 Task: Explore satellite view of the Niagara Falls in Canada.
Action: Mouse moved to (131, 36)
Screenshot: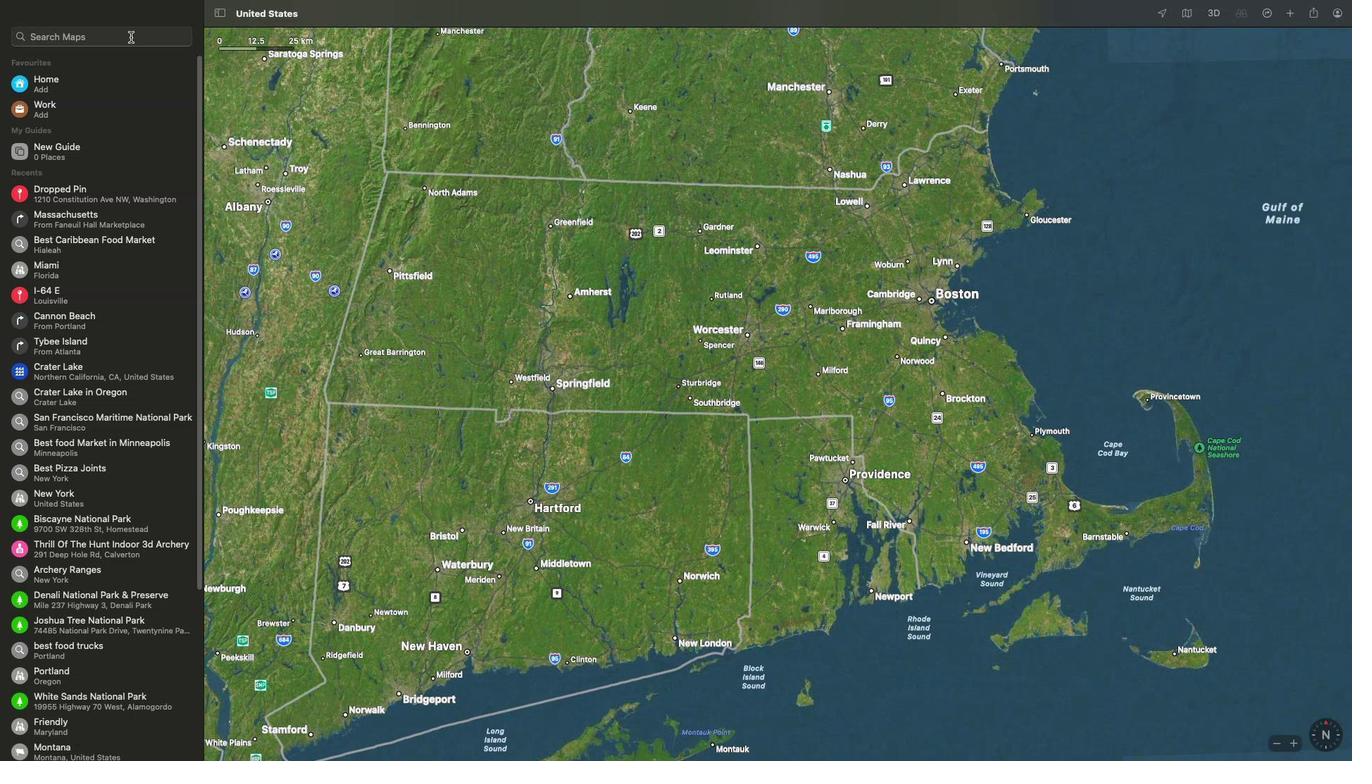 
Action: Mouse pressed left at (131, 36)
Screenshot: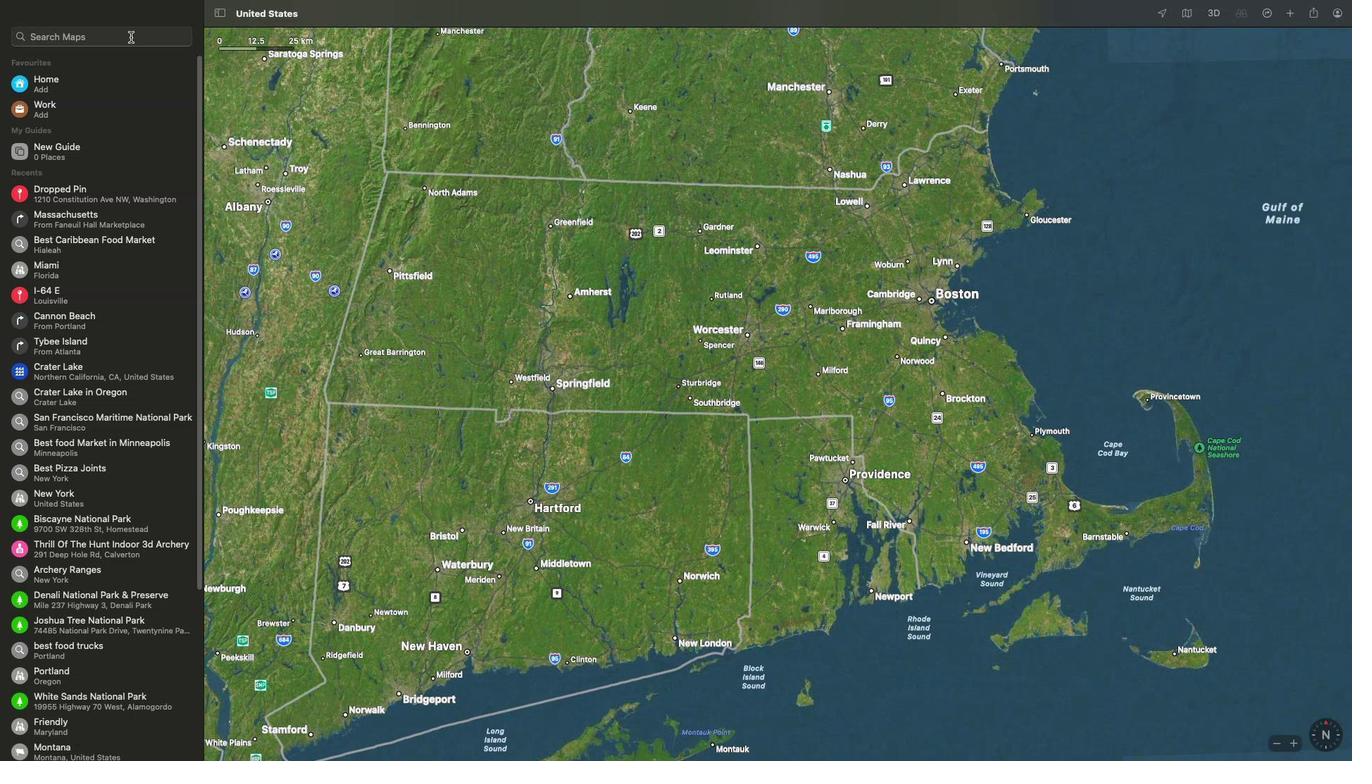 
Action: Key pressed Key.shift'N''i''a''g''a''r''a'Key.spaceKey.shift'F''a''l''l''s'Key.space'i''n'Key.spaceKey.shift'C''a''n''a''d''a'Key.space'\x03'
Screenshot: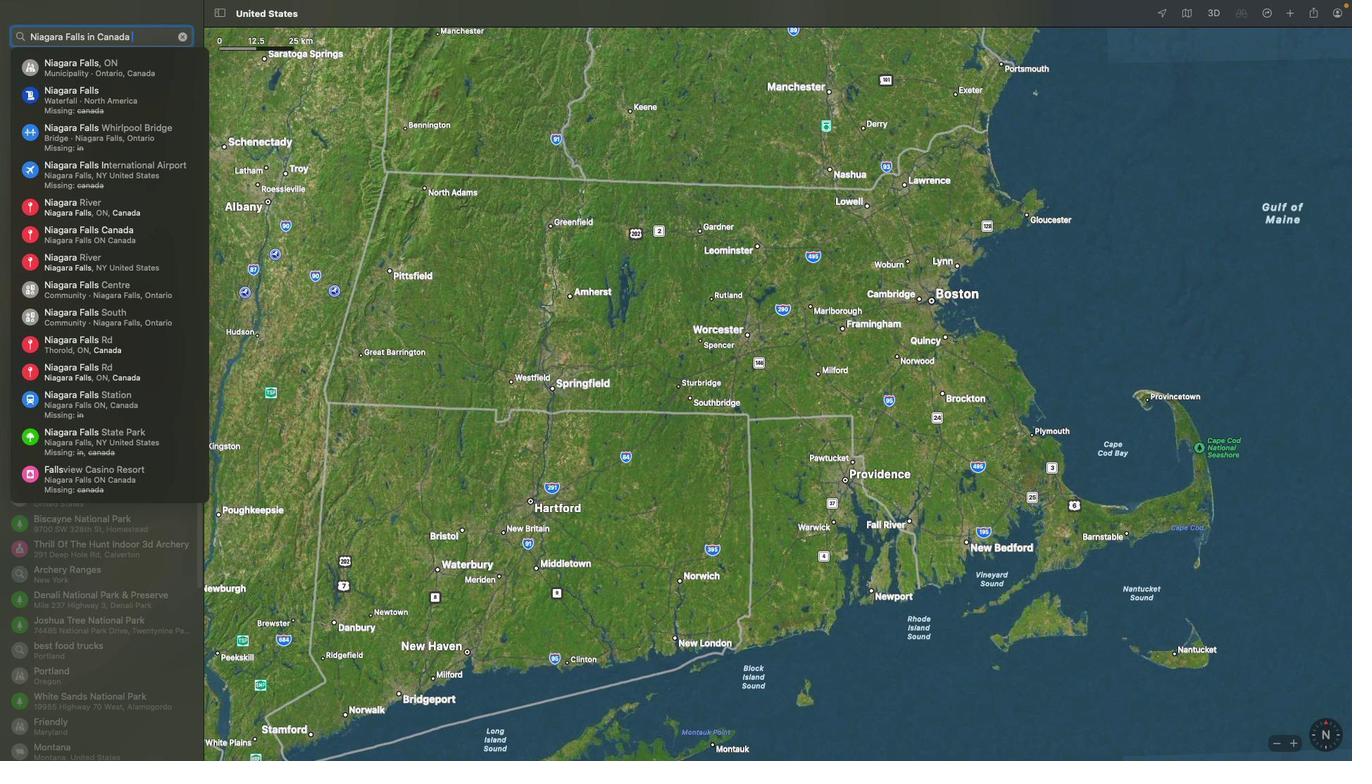 
Action: Mouse moved to (1197, 13)
Screenshot: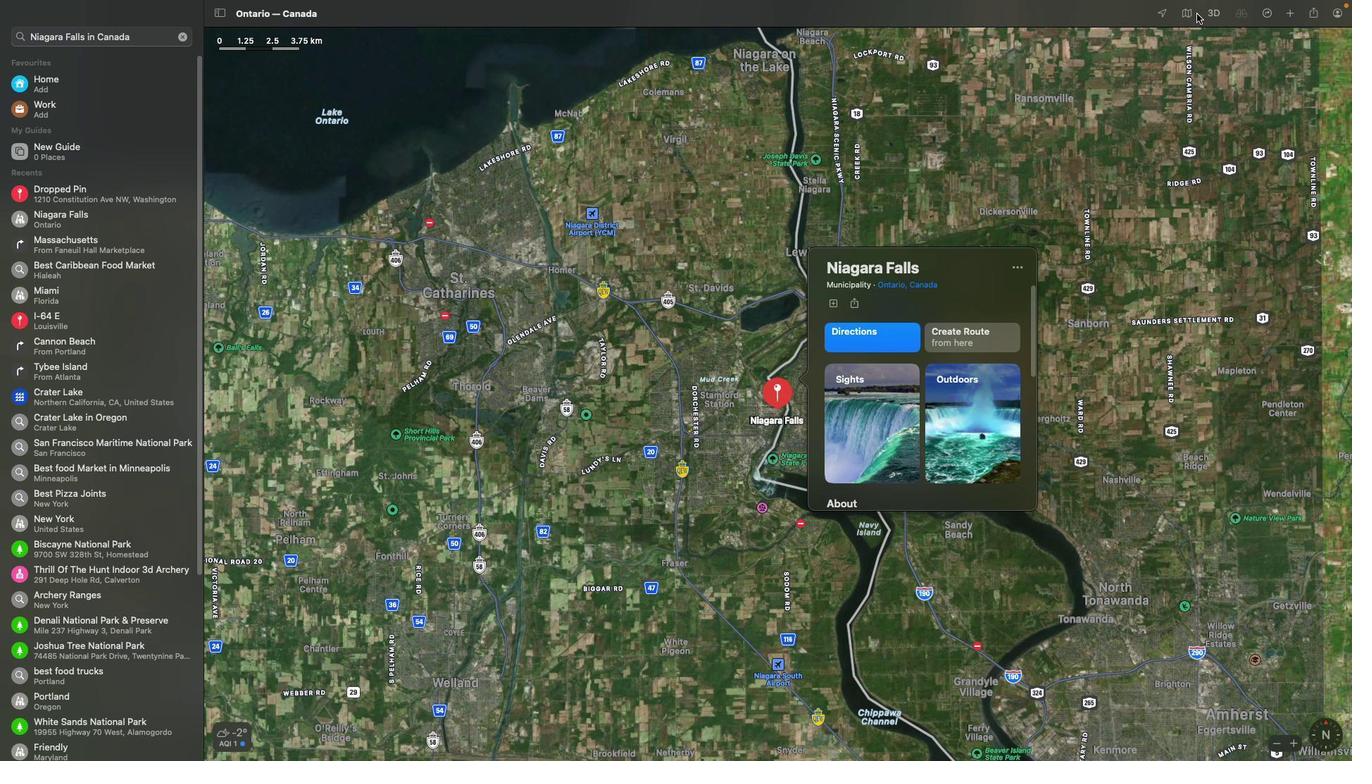 
Action: Mouse pressed left at (1197, 13)
Screenshot: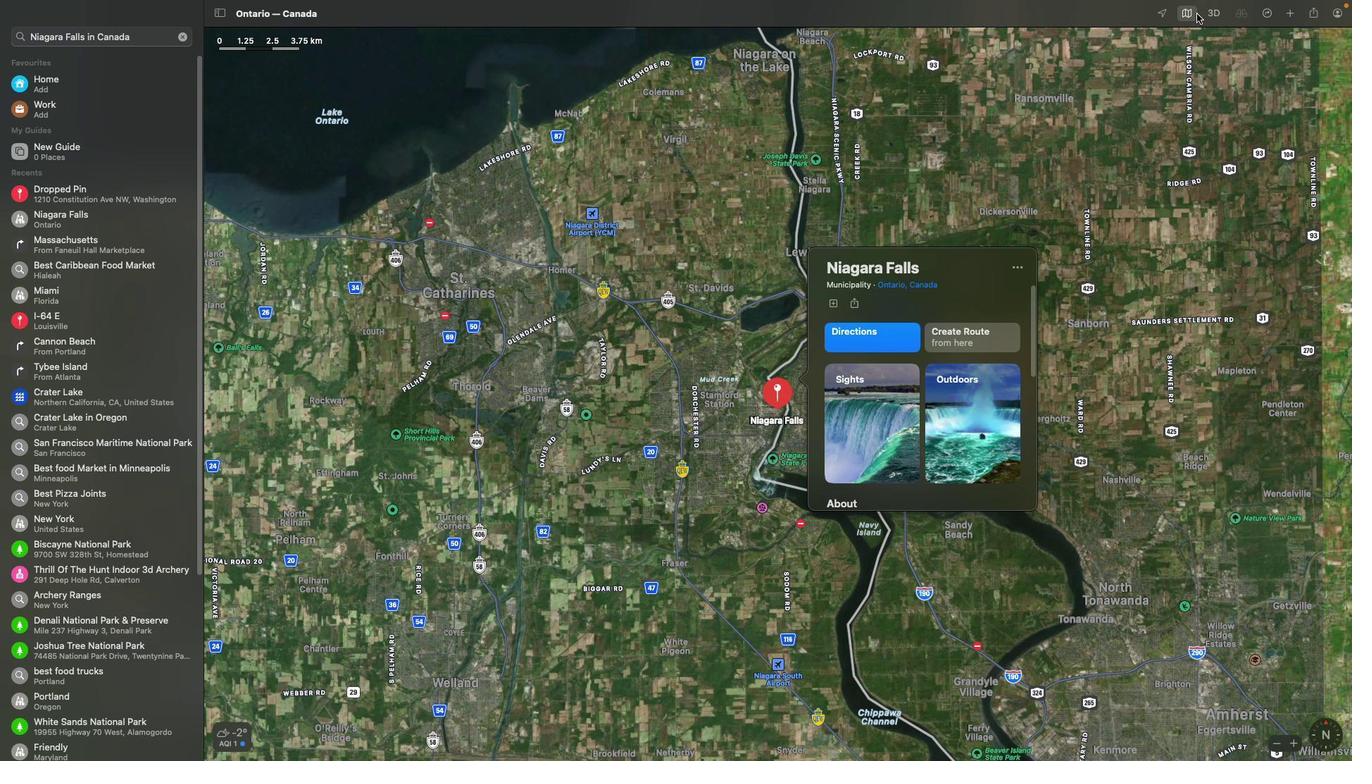 
Action: Mouse moved to (1264, 162)
Screenshot: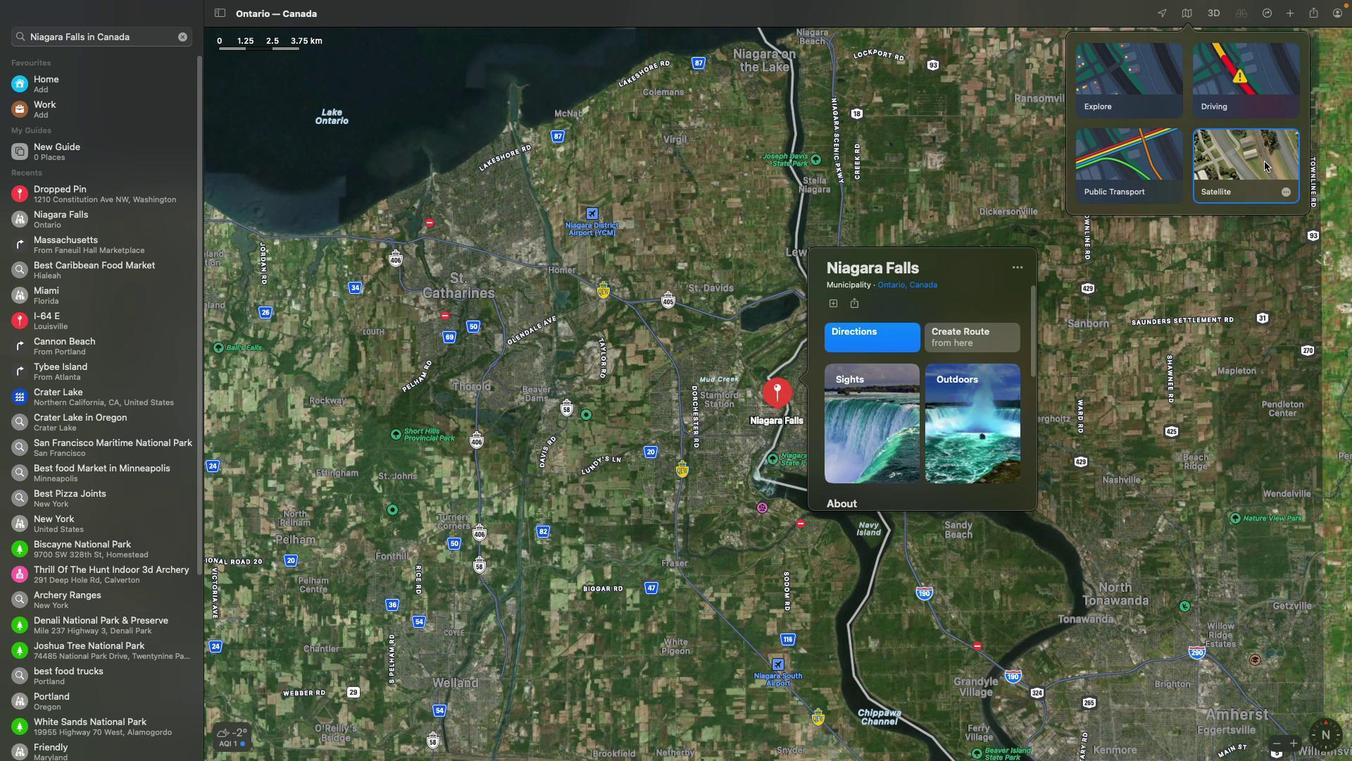 
Action: Mouse pressed left at (1264, 162)
Screenshot: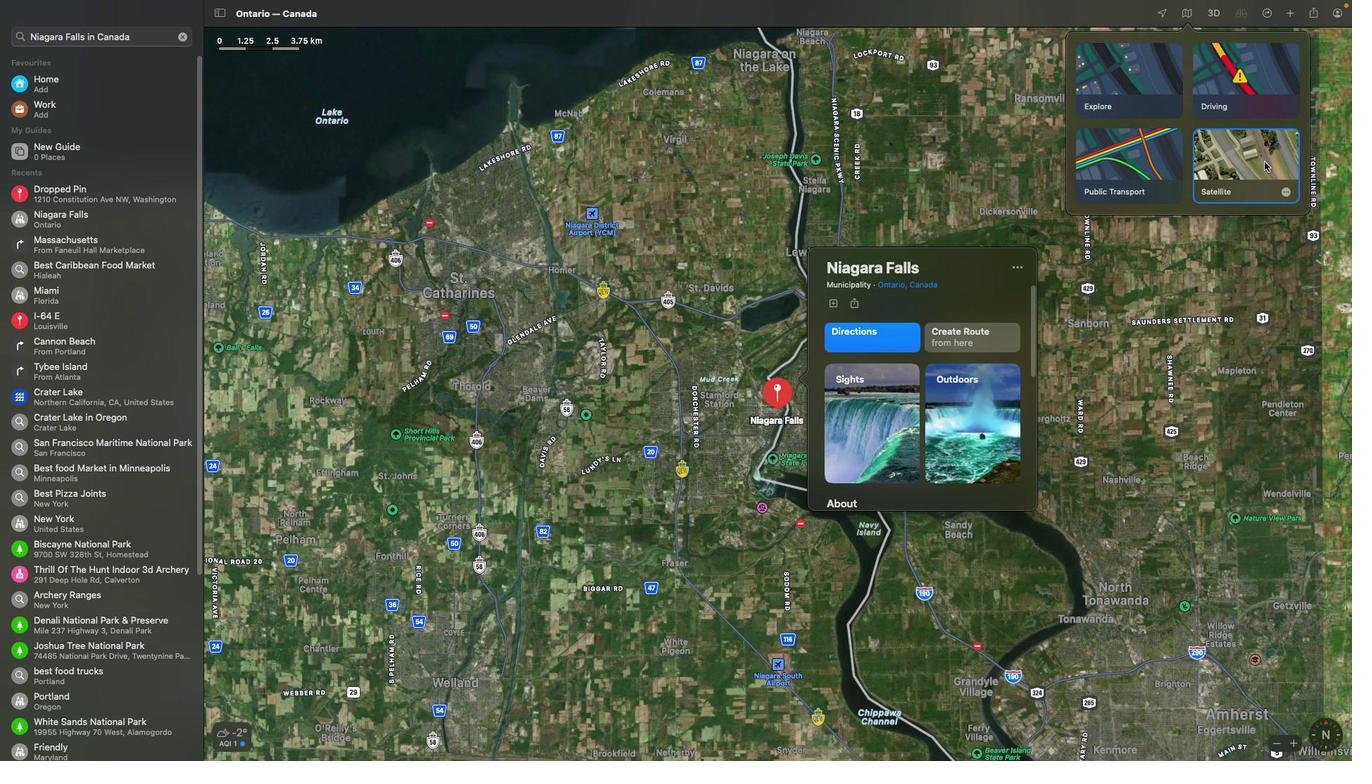 
Action: Mouse moved to (720, 385)
Screenshot: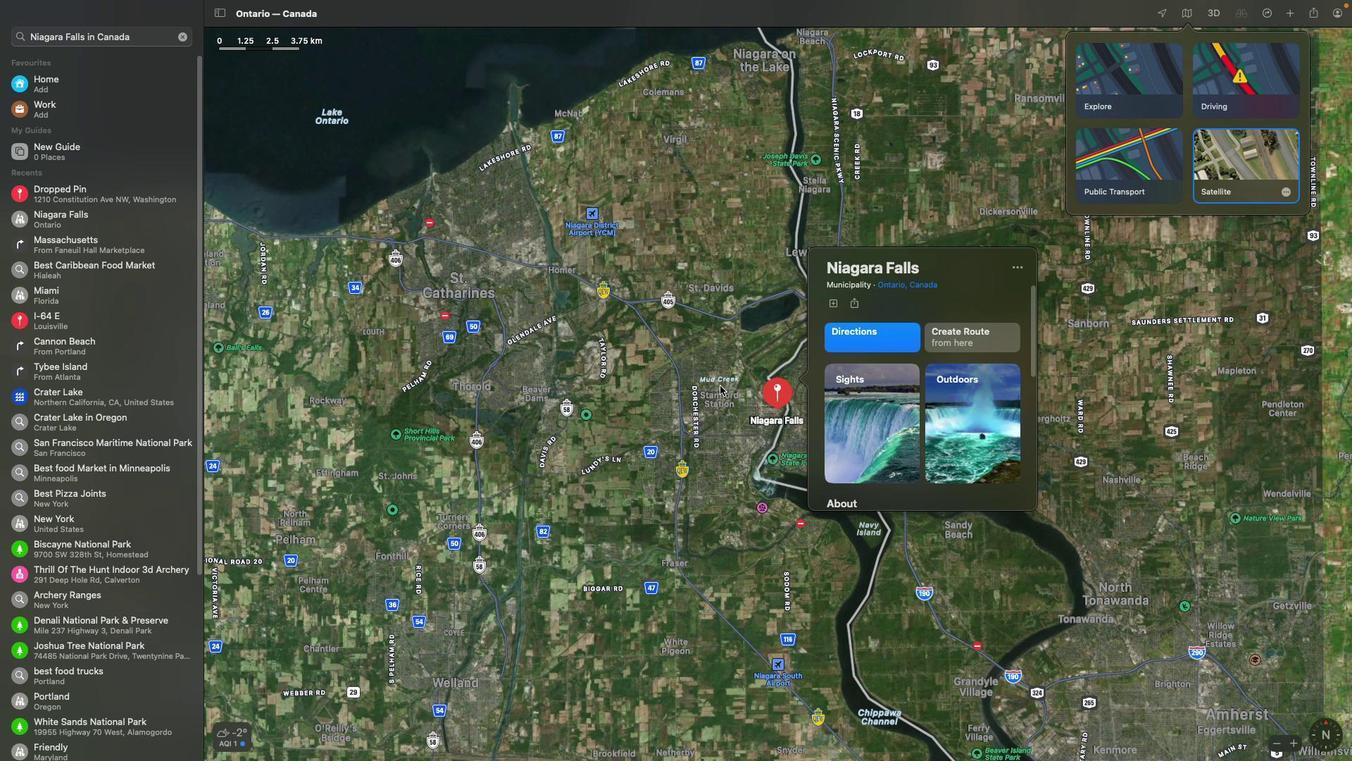 
Action: Mouse pressed left at (720, 385)
Screenshot: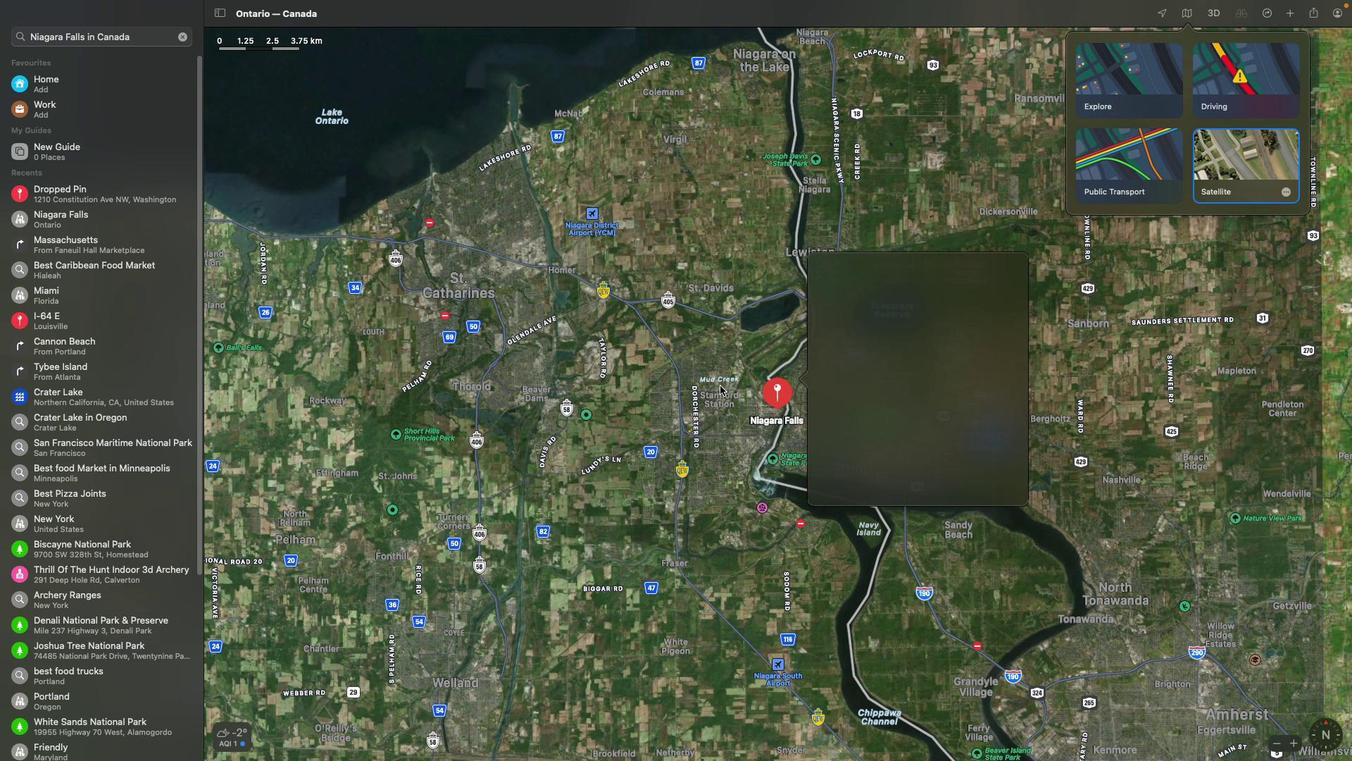 
Action: Mouse moved to (782, 433)
Screenshot: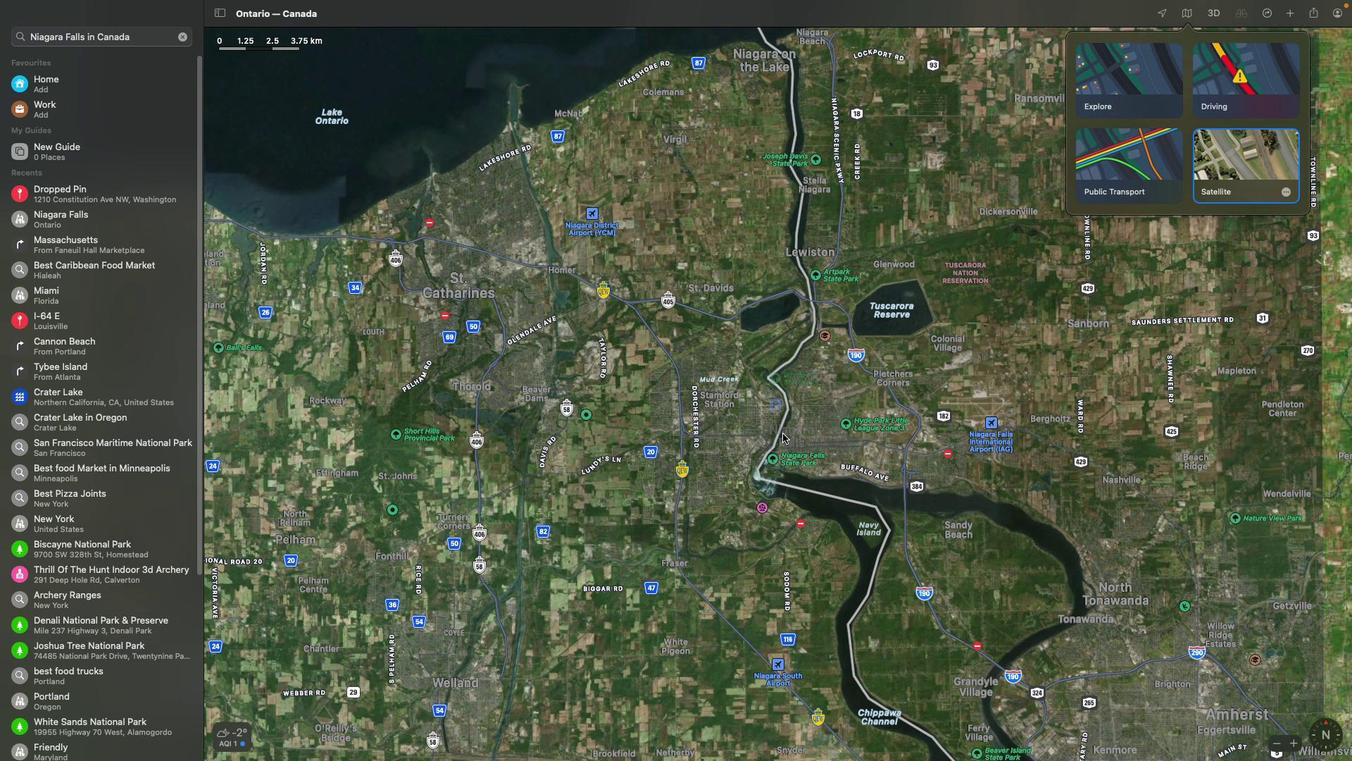 
Action: Mouse scrolled (782, 433) with delta (0, 0)
Screenshot: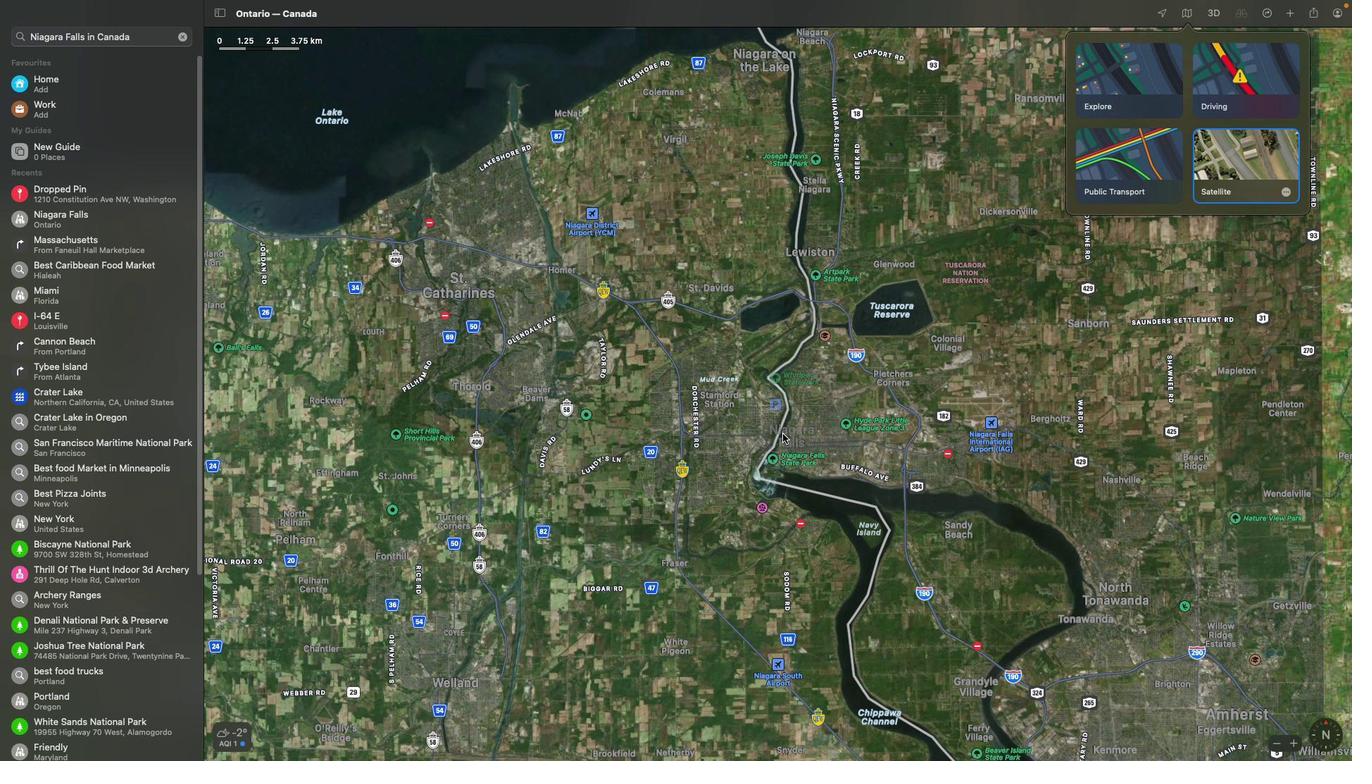 
Action: Mouse scrolled (782, 433) with delta (0, 0)
Screenshot: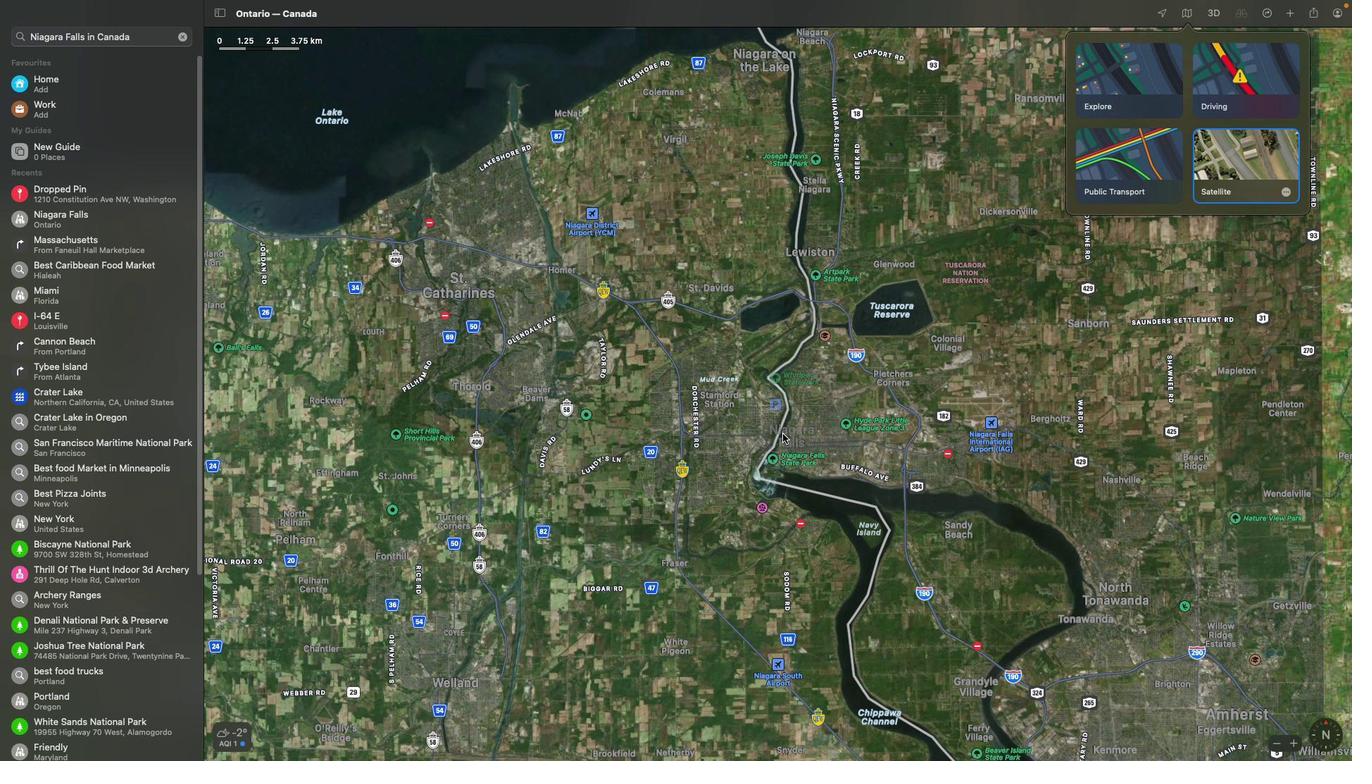 
Action: Mouse scrolled (782, 433) with delta (0, 2)
Screenshot: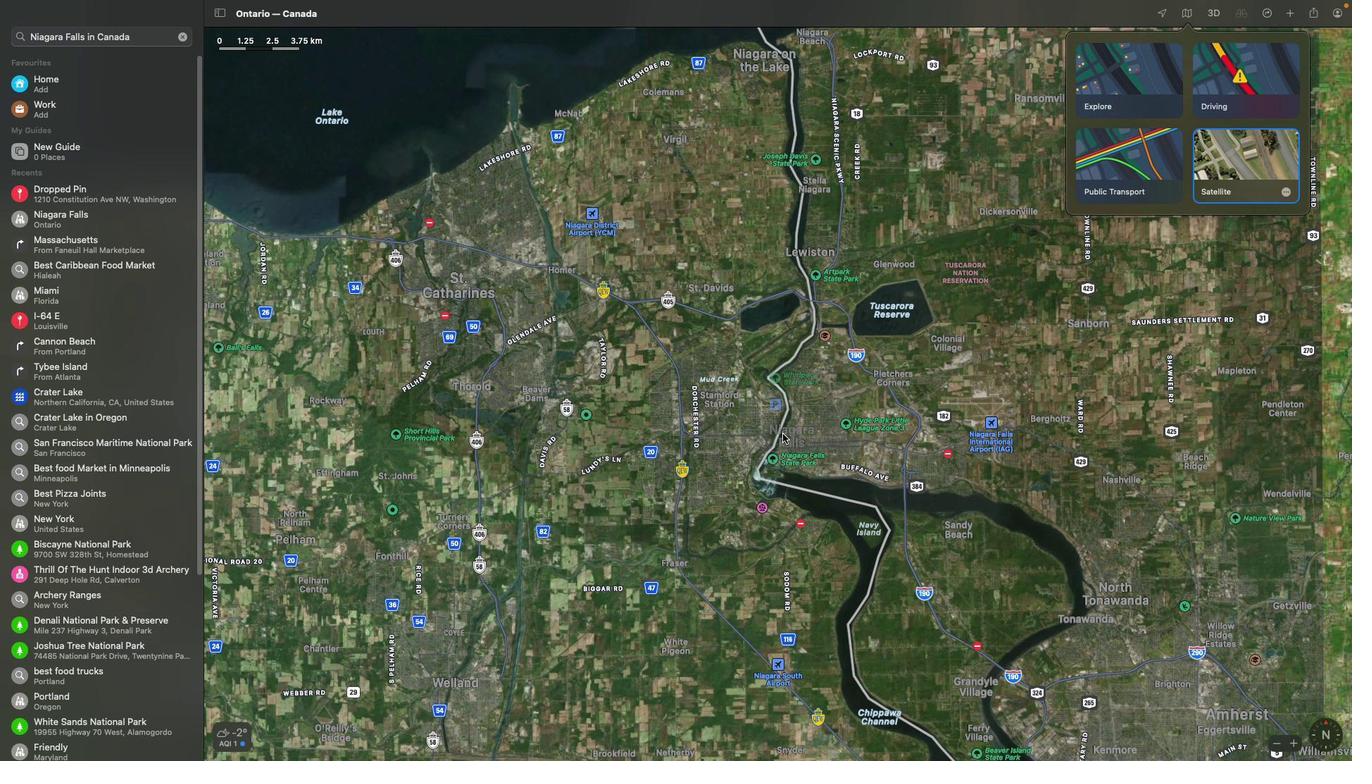 
Action: Mouse scrolled (782, 433) with delta (0, 3)
Screenshot: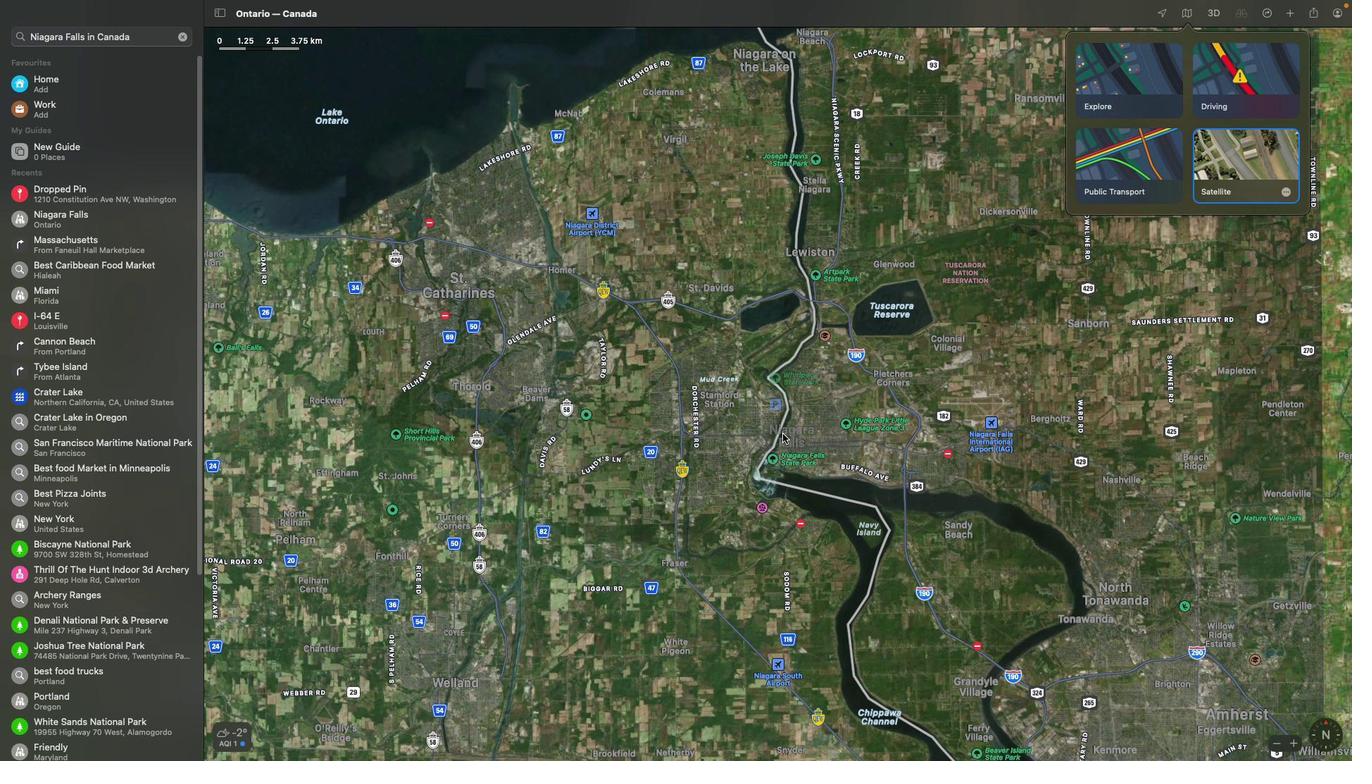 
Action: Mouse scrolled (782, 433) with delta (0, 4)
Screenshot: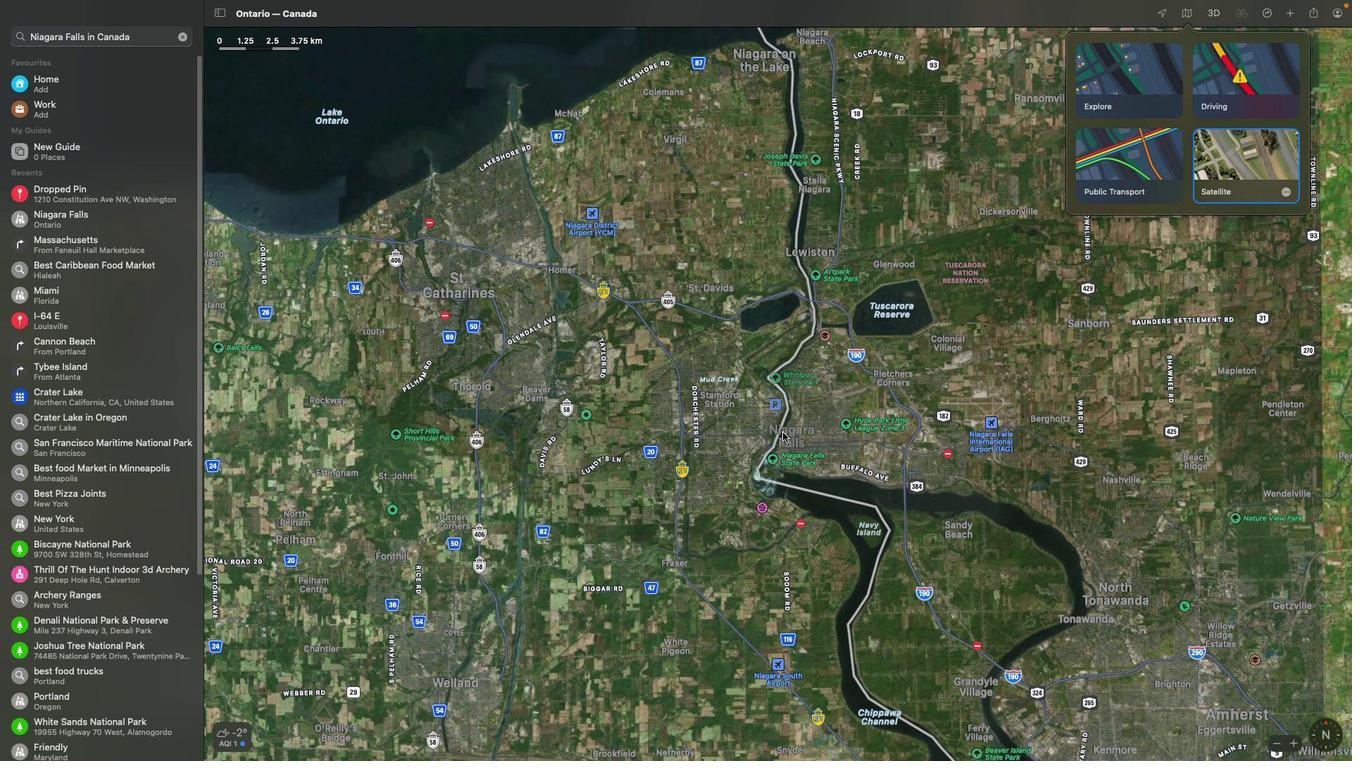 
Action: Mouse scrolled (782, 433) with delta (0, 4)
Screenshot: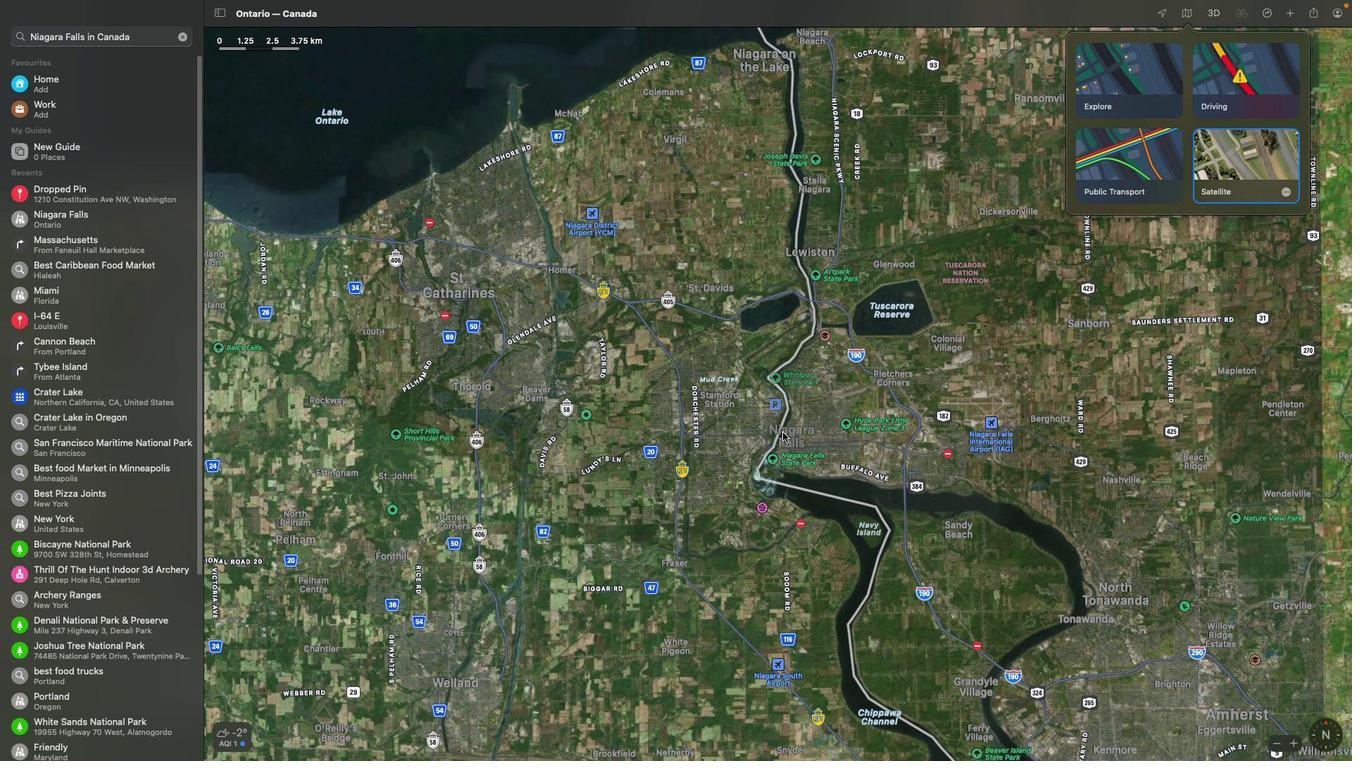
Action: Mouse moved to (766, 423)
Screenshot: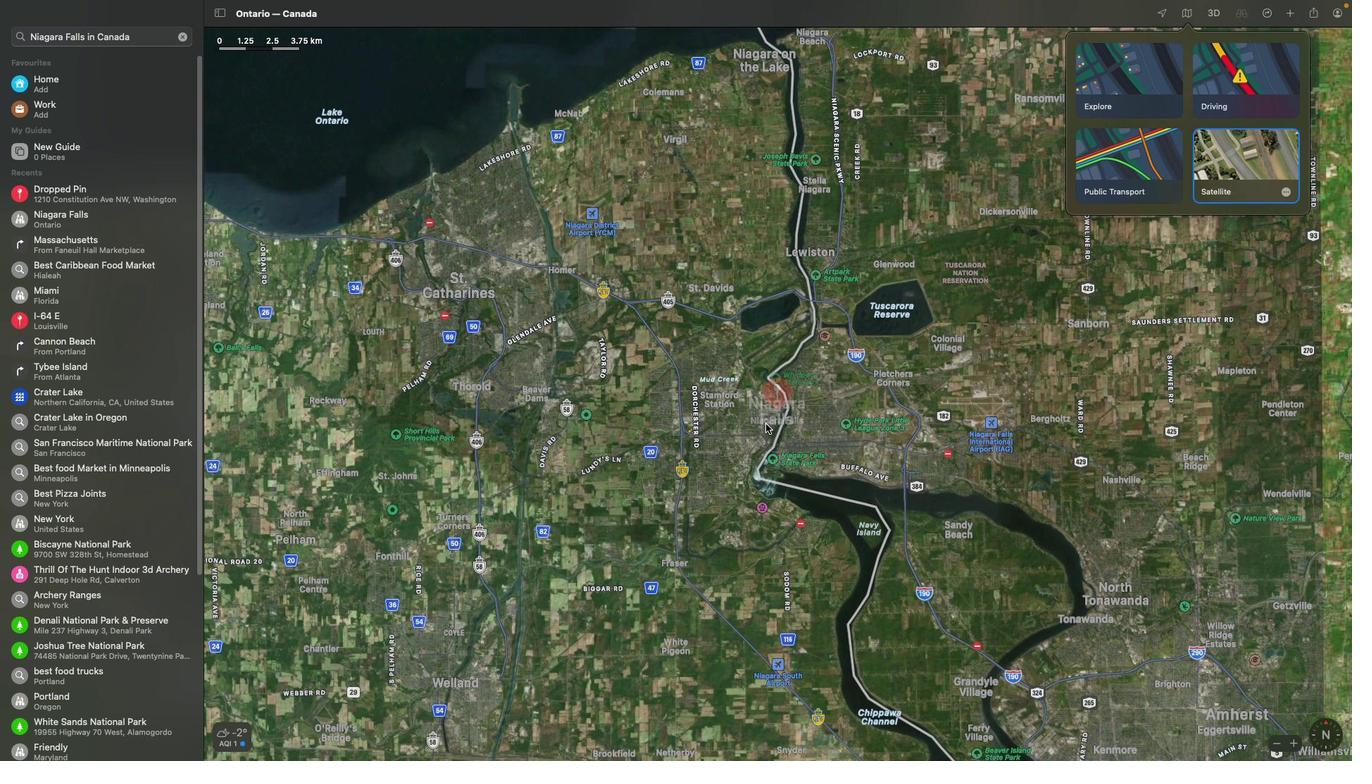 
Action: Mouse scrolled (766, 423) with delta (0, 0)
Screenshot: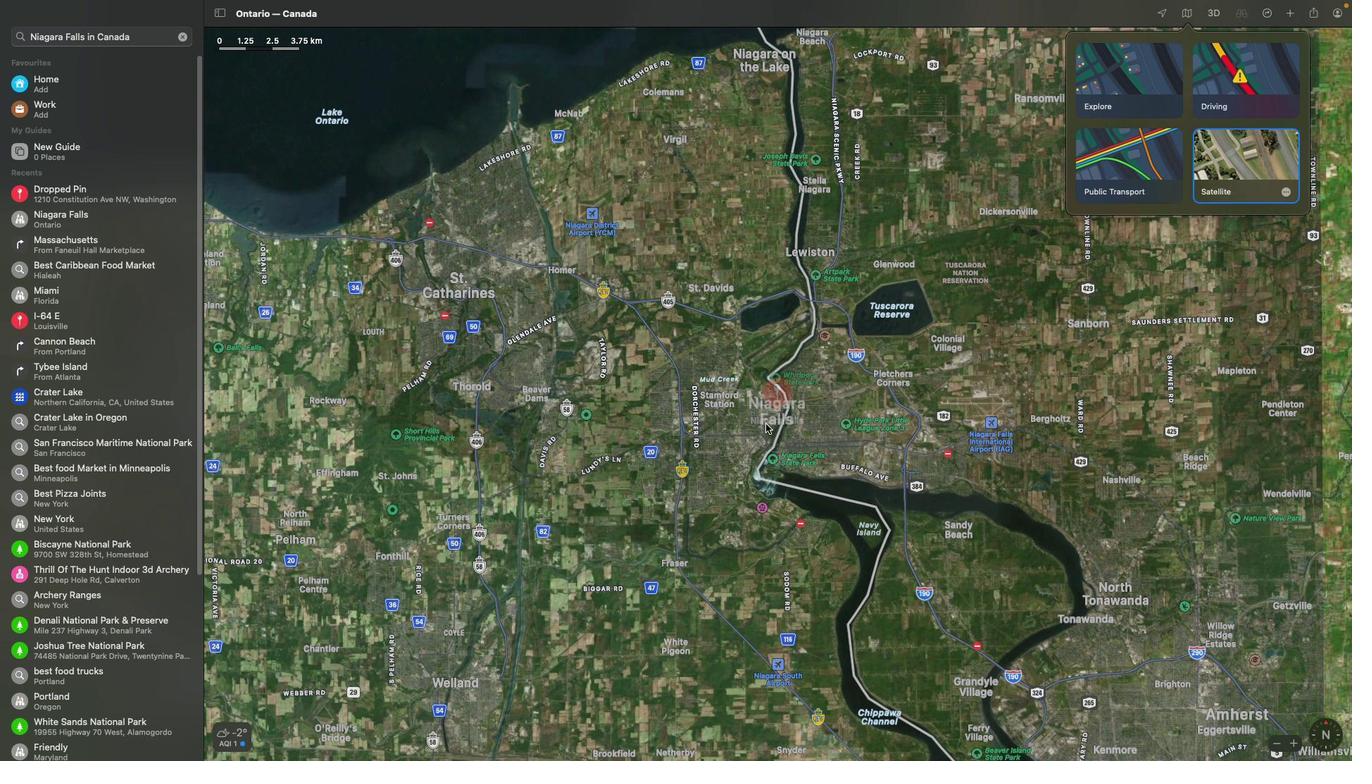 
Action: Mouse scrolled (766, 423) with delta (0, 0)
Screenshot: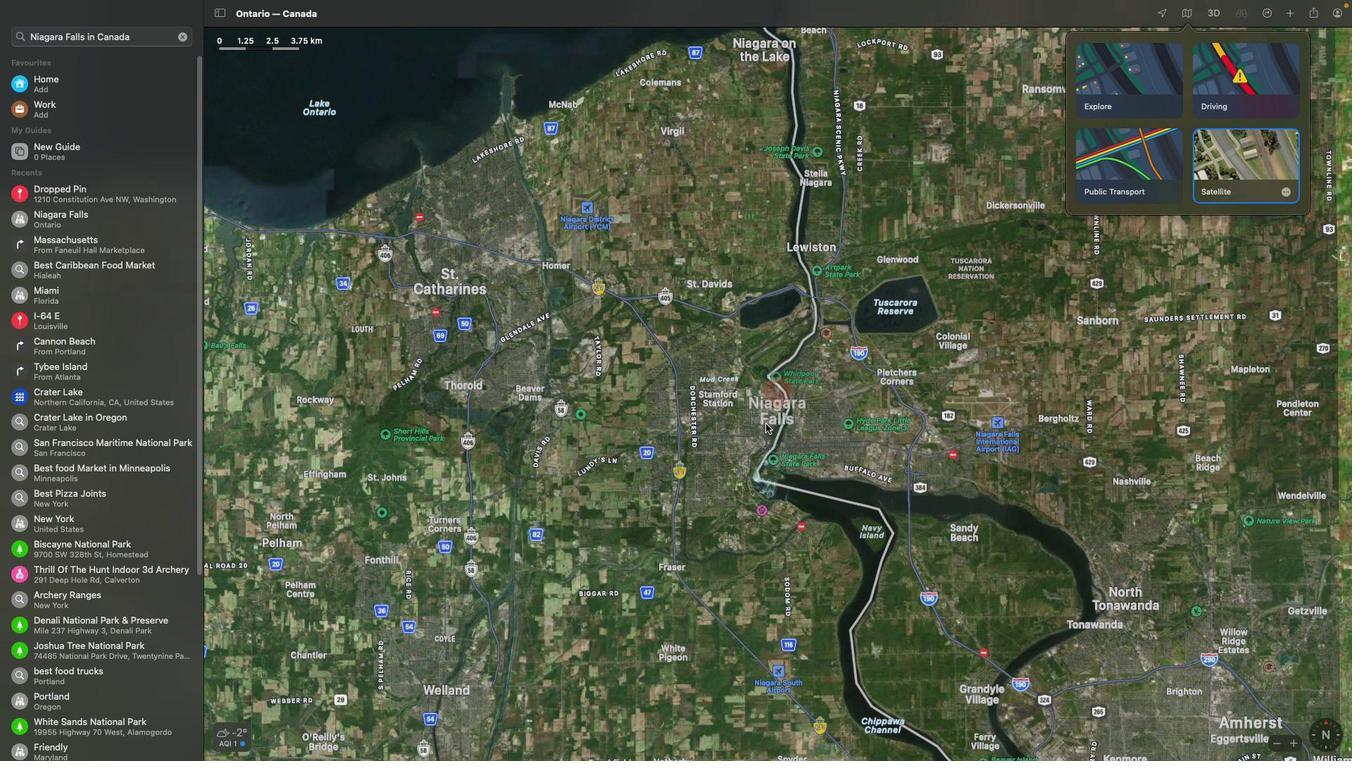 
Action: Mouse scrolled (766, 423) with delta (0, 2)
Screenshot: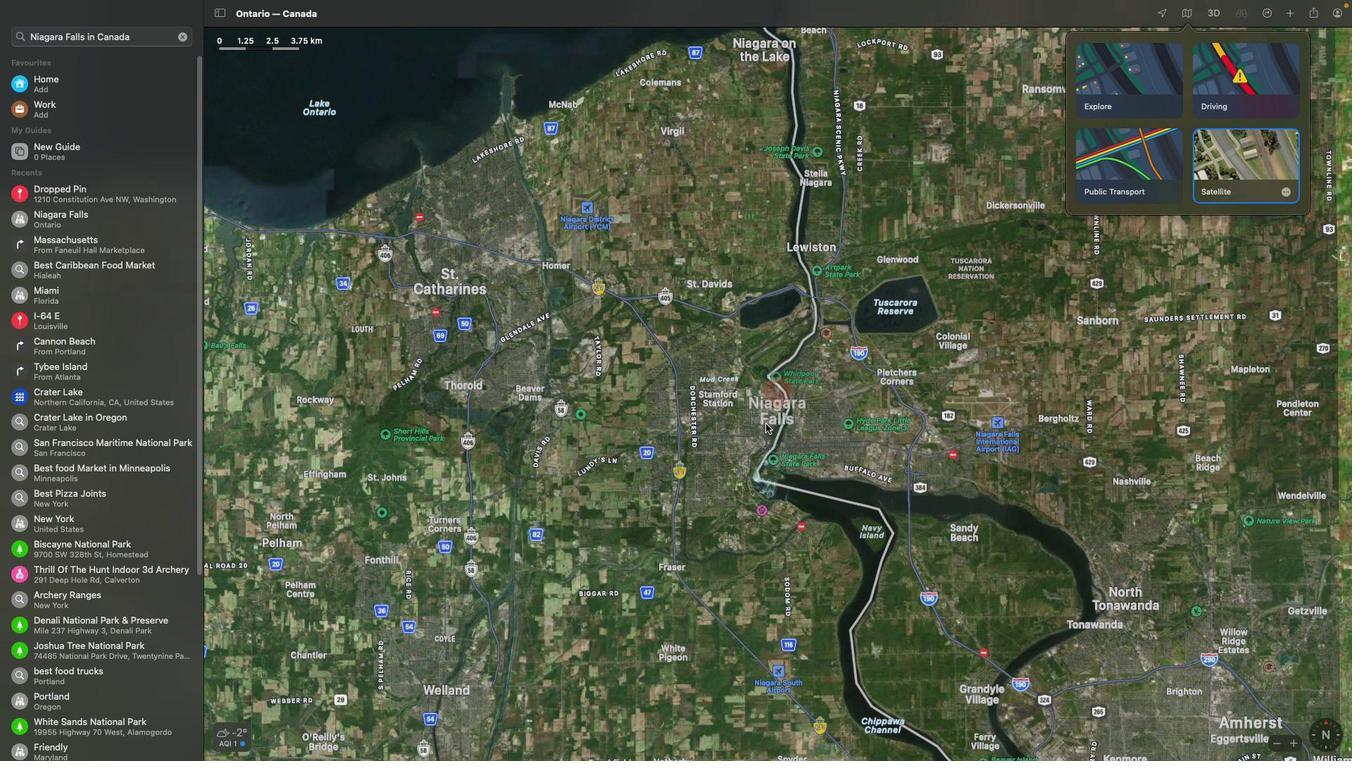 
Action: Mouse scrolled (766, 423) with delta (0, 3)
Screenshot: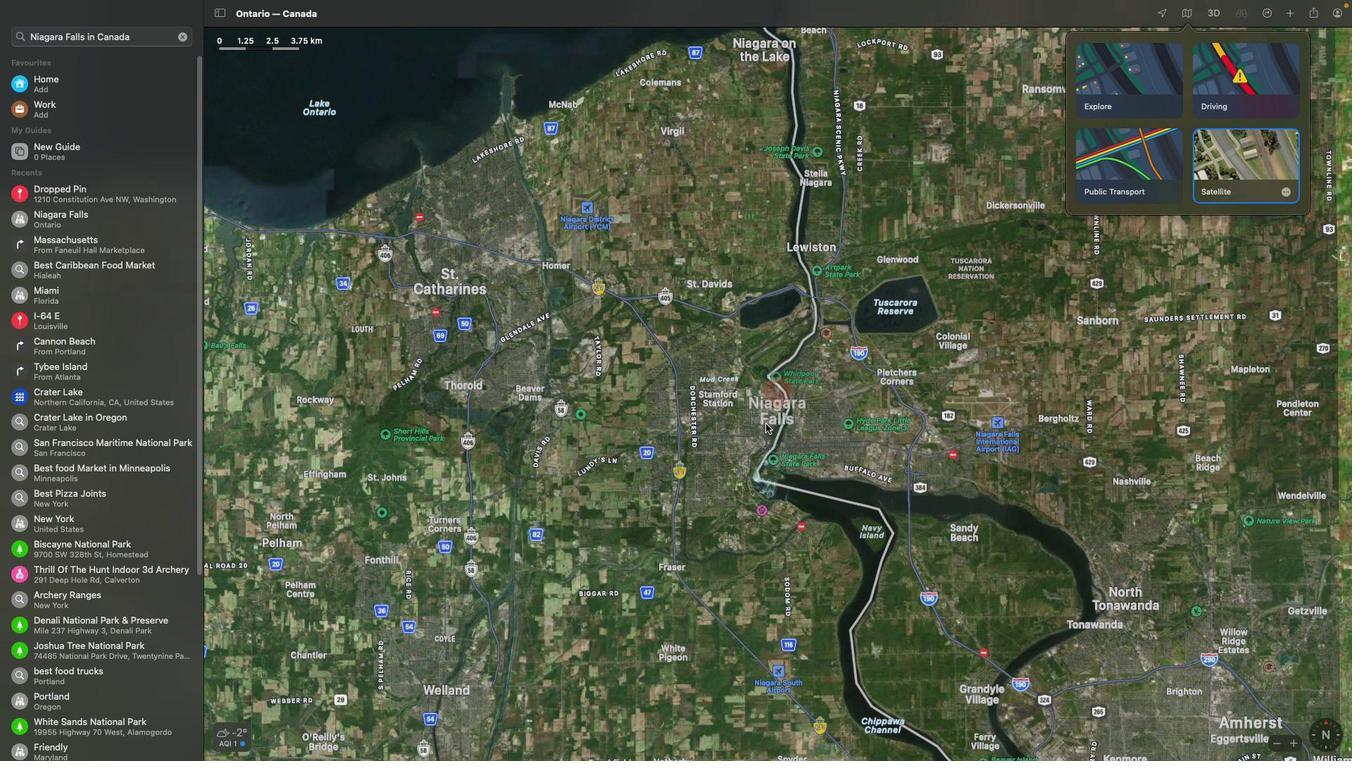 
Action: Mouse scrolled (766, 423) with delta (0, 4)
Screenshot: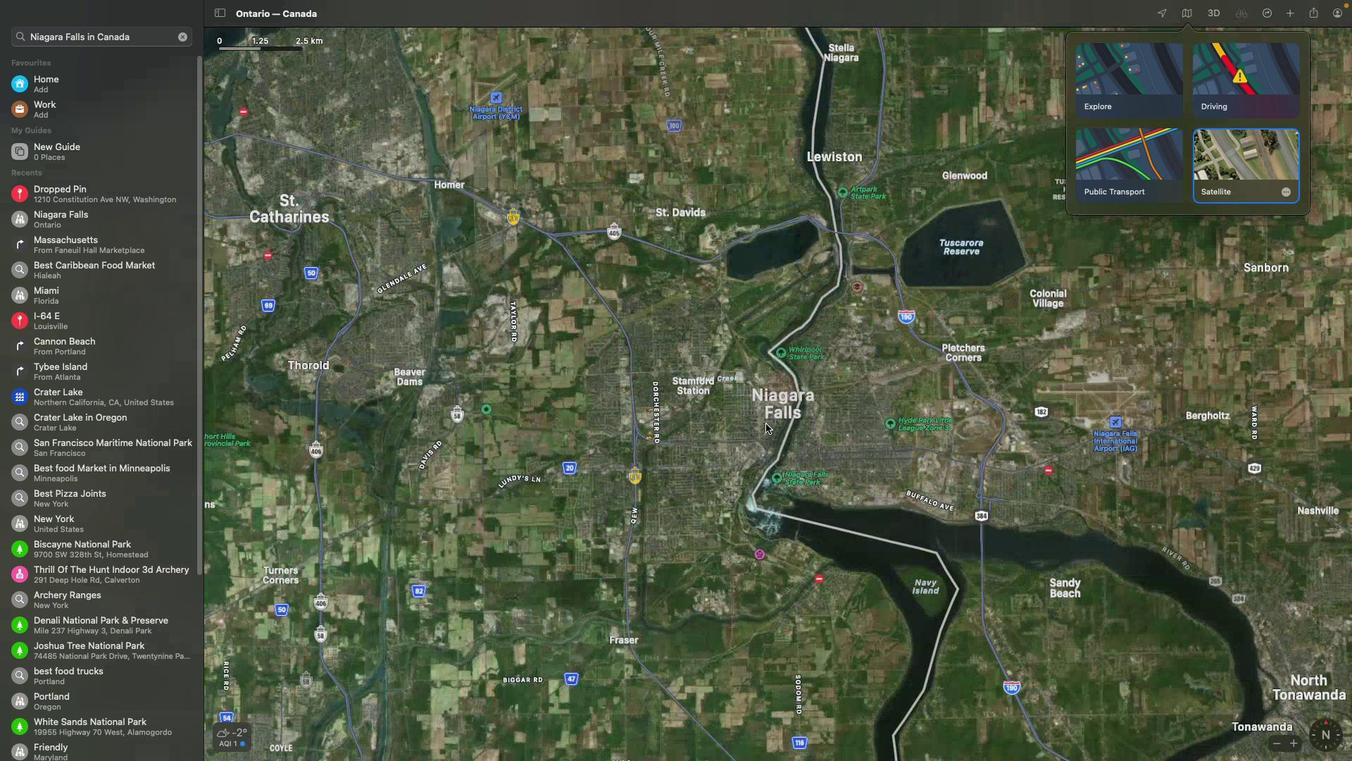 
Action: Mouse scrolled (766, 423) with delta (0, 4)
Screenshot: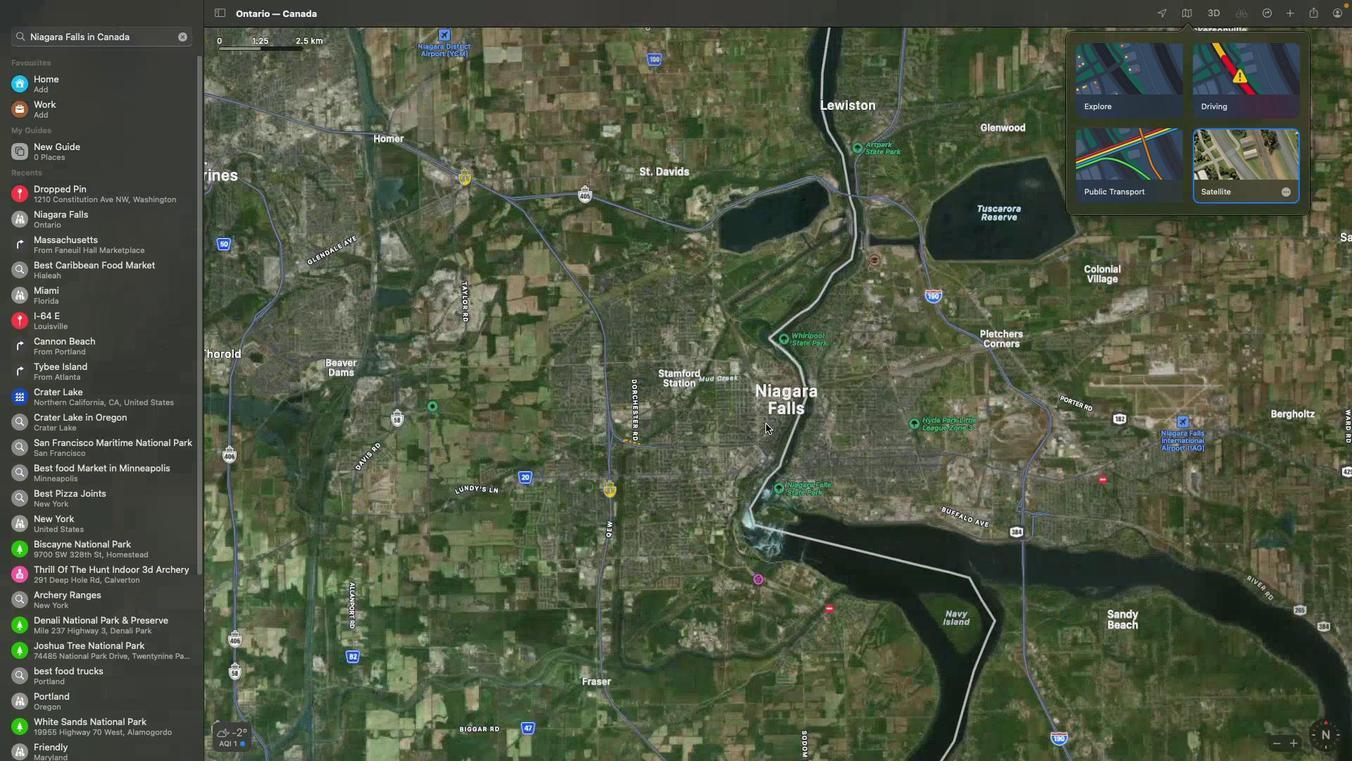 
Action: Mouse moved to (758, 463)
Screenshot: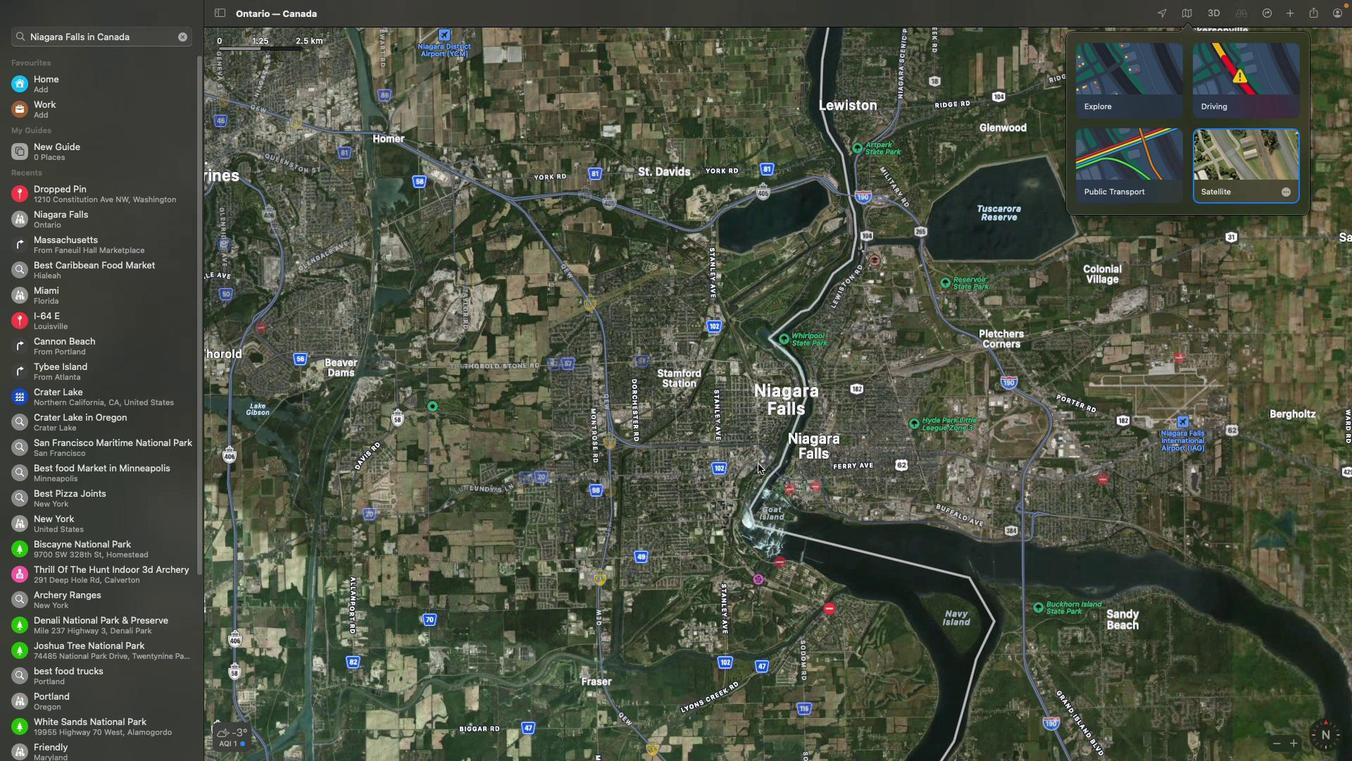 
Action: Mouse scrolled (758, 463) with delta (0, 0)
Screenshot: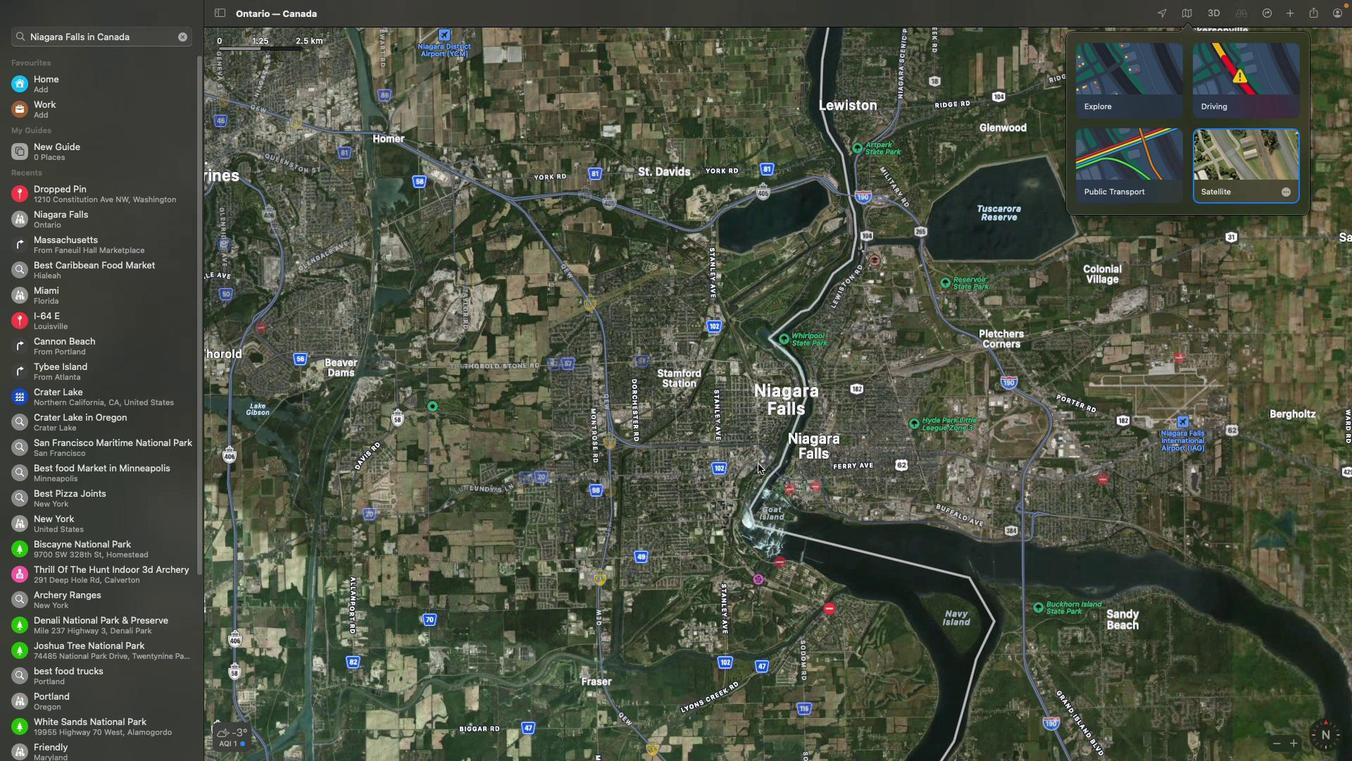 
Action: Mouse moved to (758, 464)
Screenshot: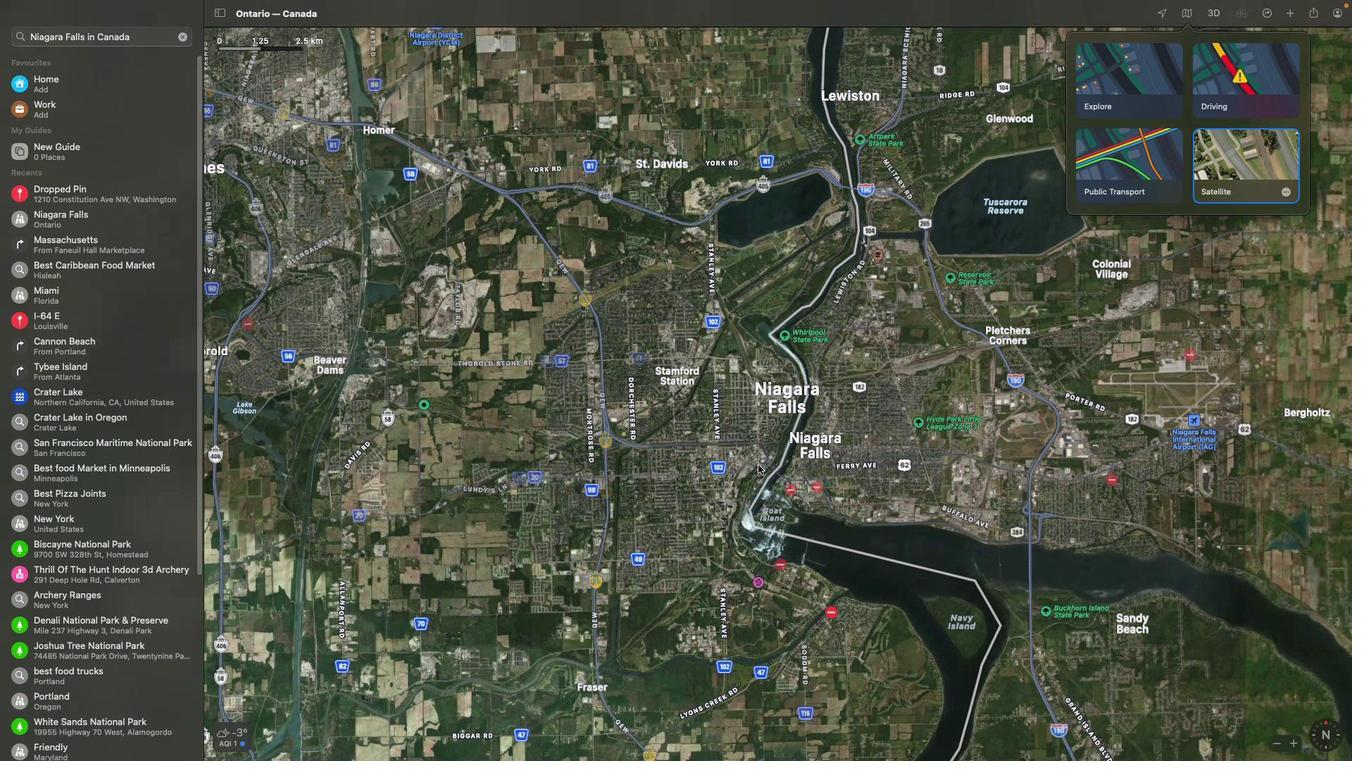 
Action: Mouse scrolled (758, 464) with delta (0, 0)
Screenshot: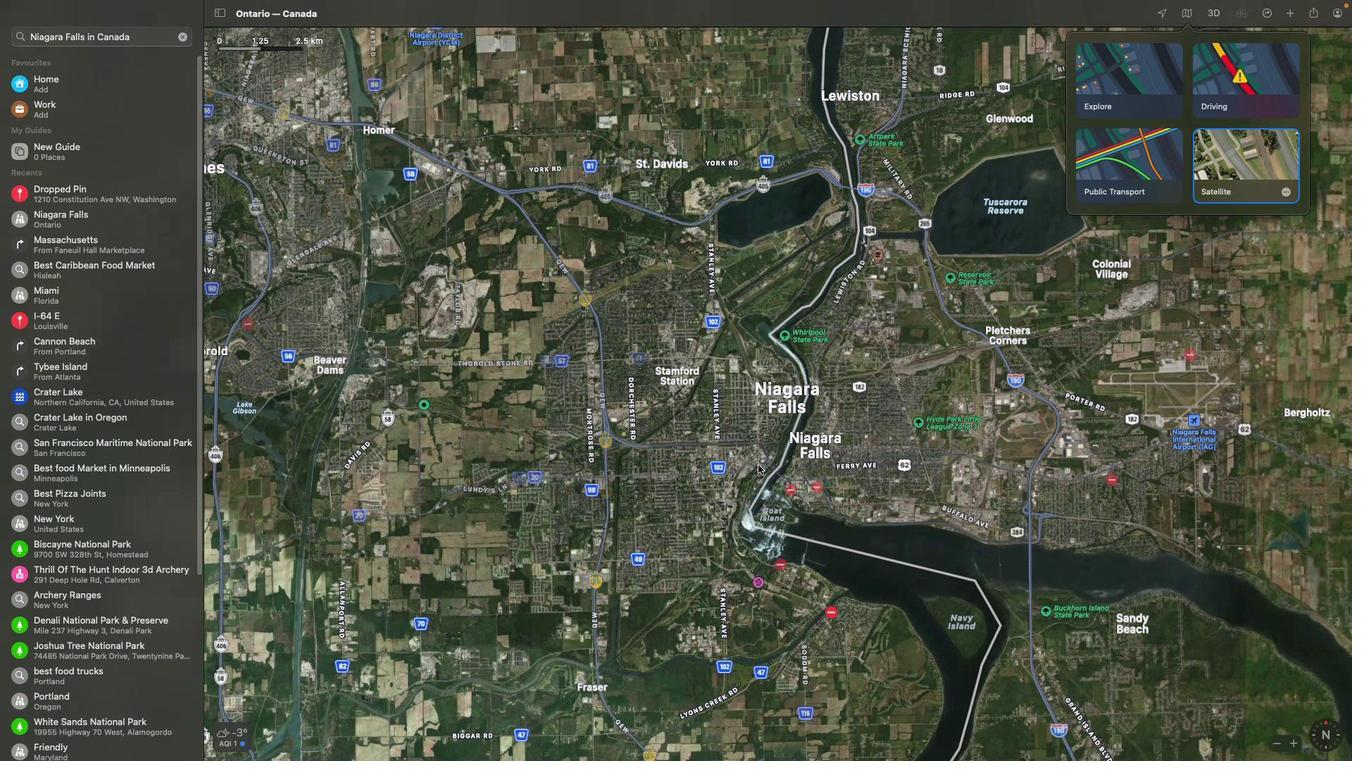 
Action: Mouse moved to (758, 464)
Screenshot: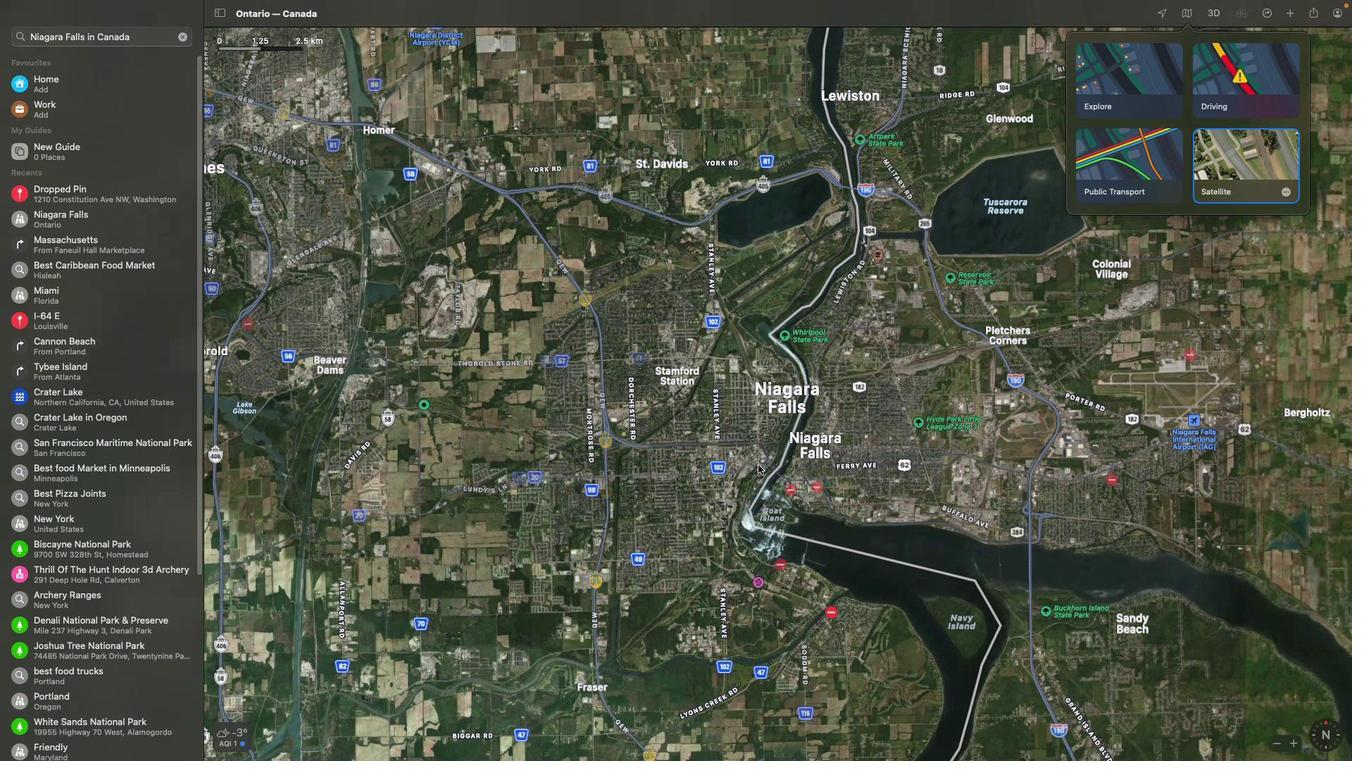 
Action: Mouse scrolled (758, 464) with delta (0, 2)
Screenshot: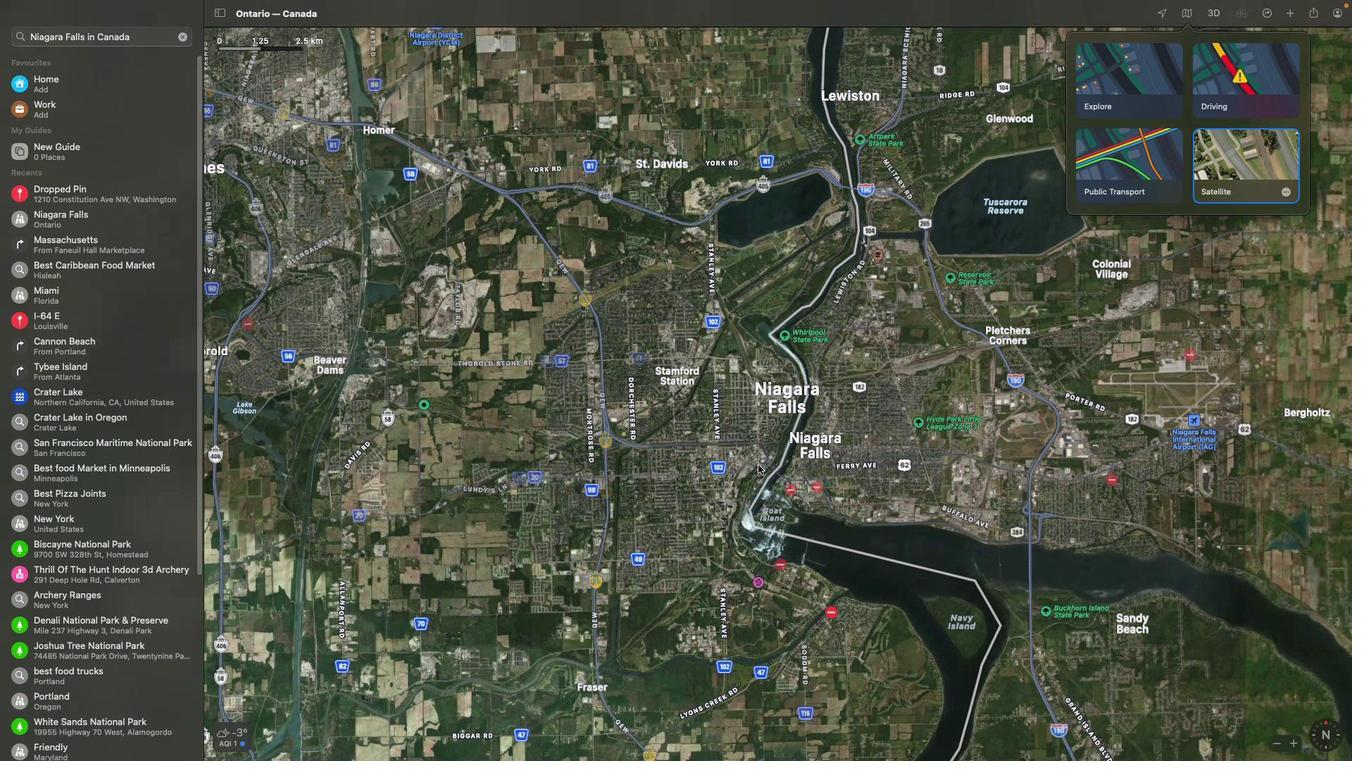 
Action: Mouse moved to (758, 464)
Screenshot: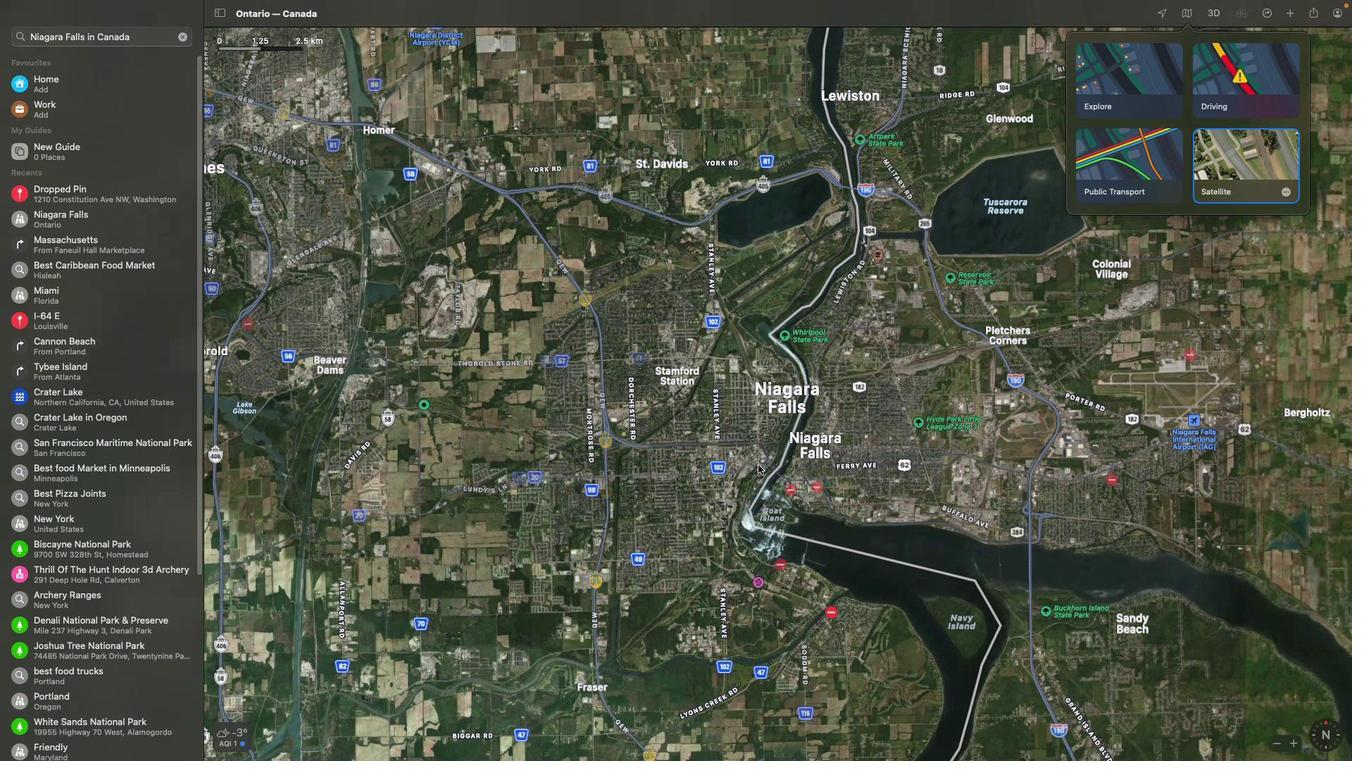
Action: Mouse scrolled (758, 464) with delta (0, 3)
Screenshot: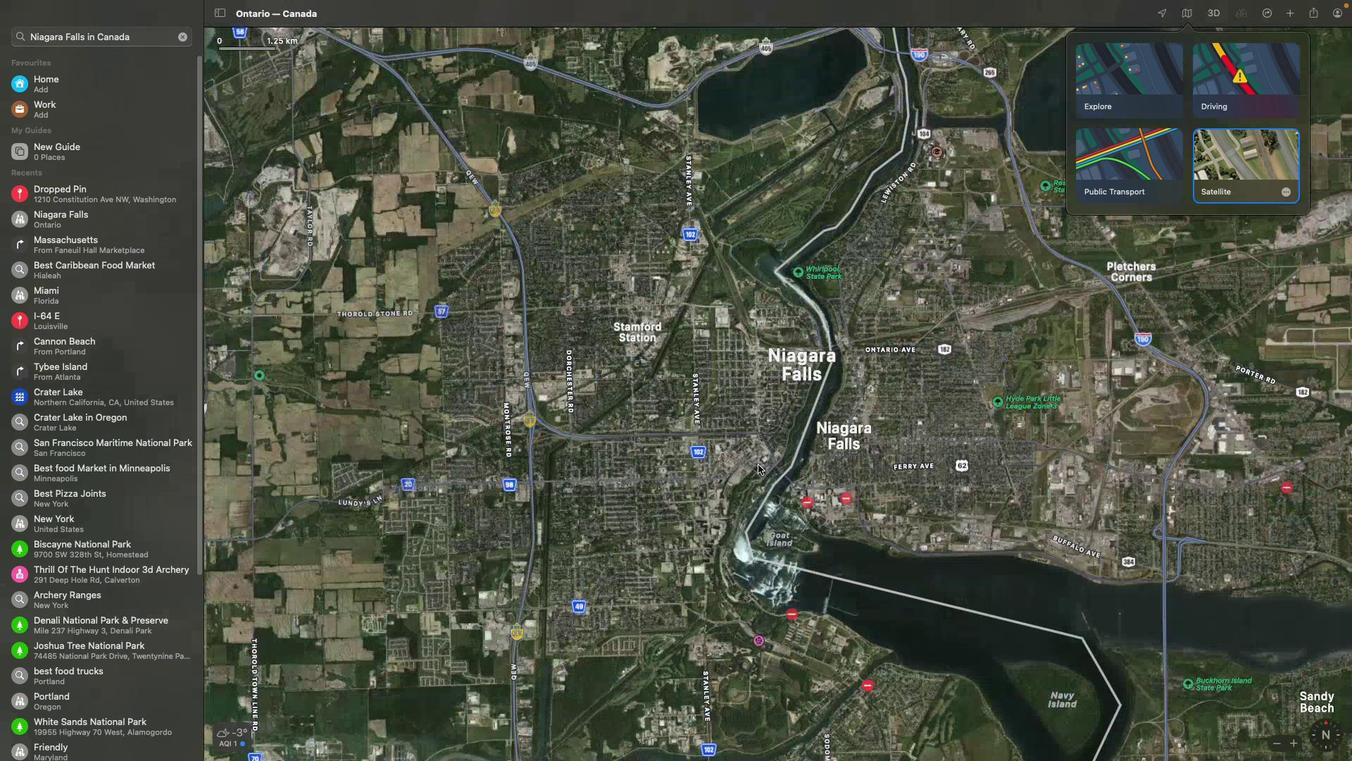 
Action: Mouse scrolled (758, 464) with delta (0, 4)
Screenshot: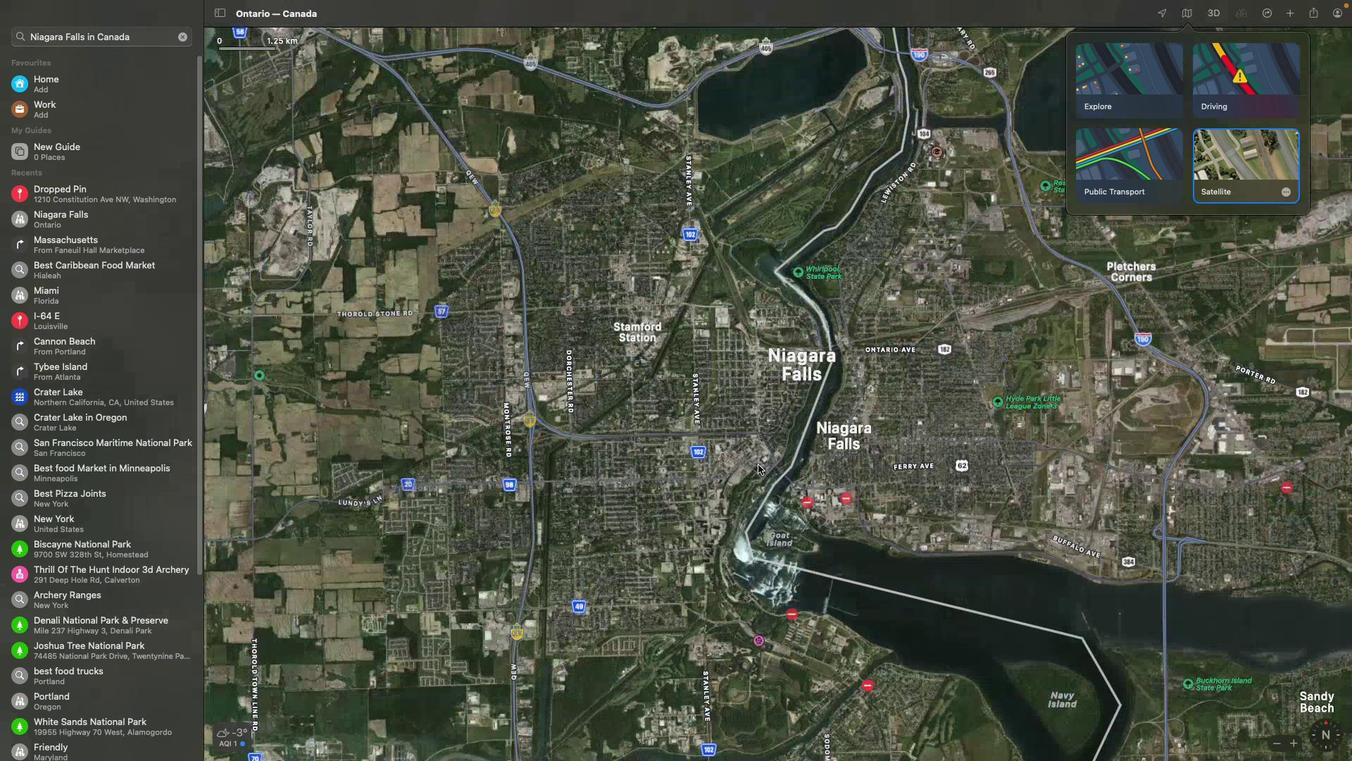 
Action: Mouse scrolled (758, 464) with delta (0, 4)
Screenshot: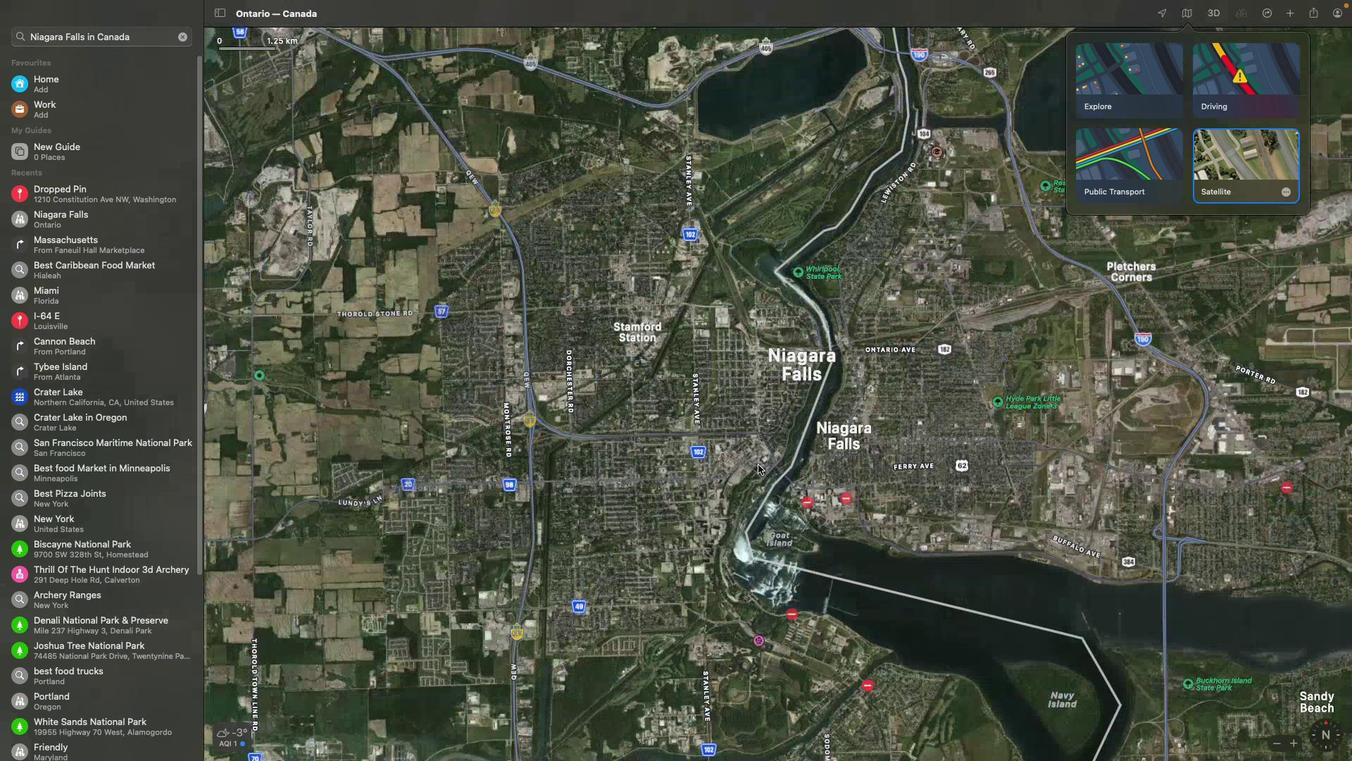 
Action: Mouse scrolled (758, 464) with delta (0, 4)
Screenshot: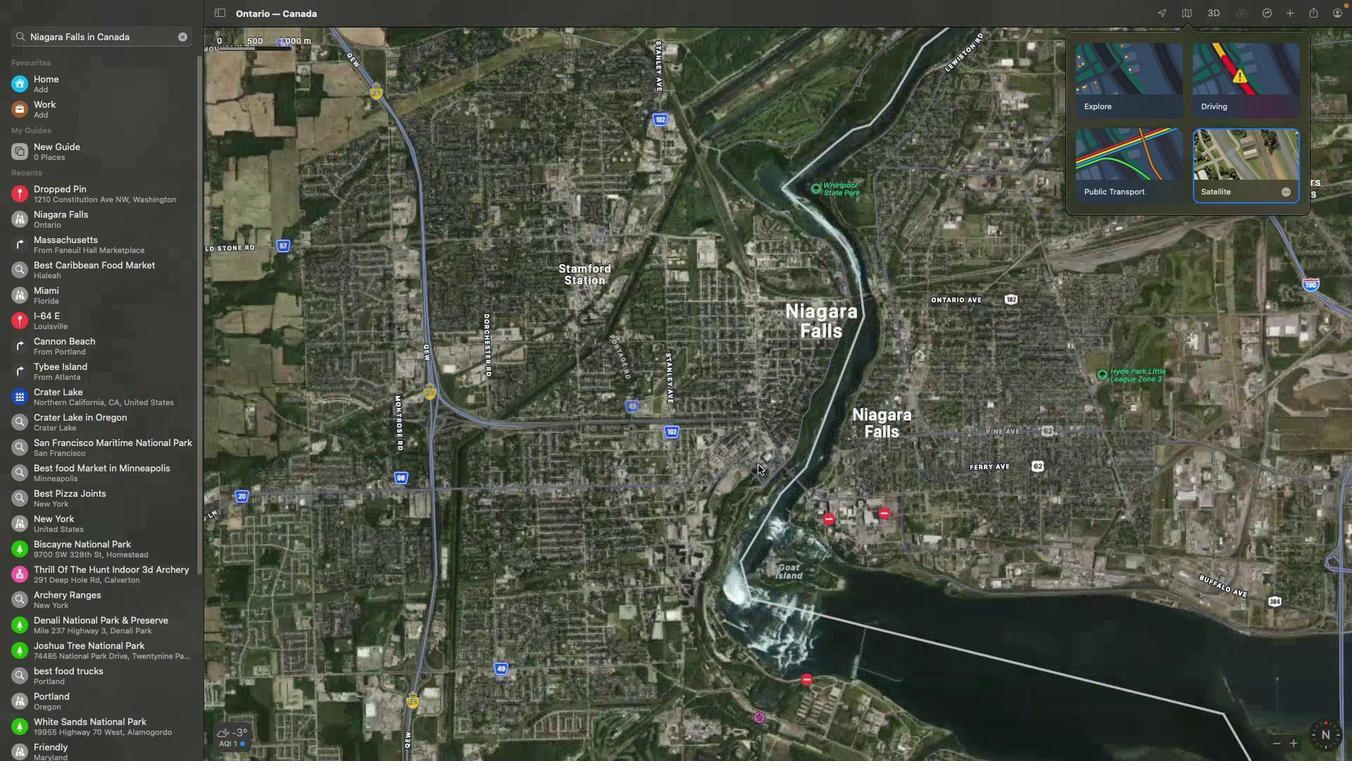 
Action: Mouse moved to (765, 629)
Screenshot: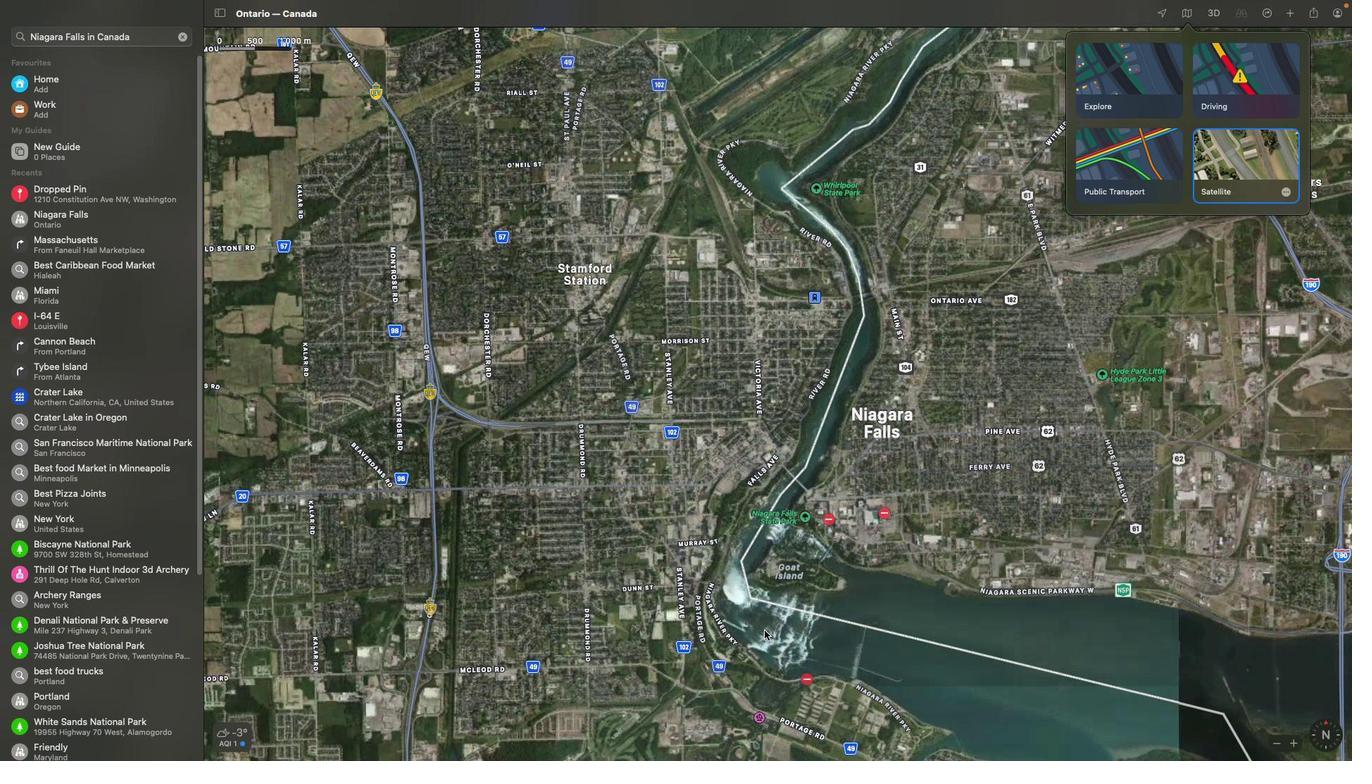 
Action: Mouse pressed left at (765, 629)
Screenshot: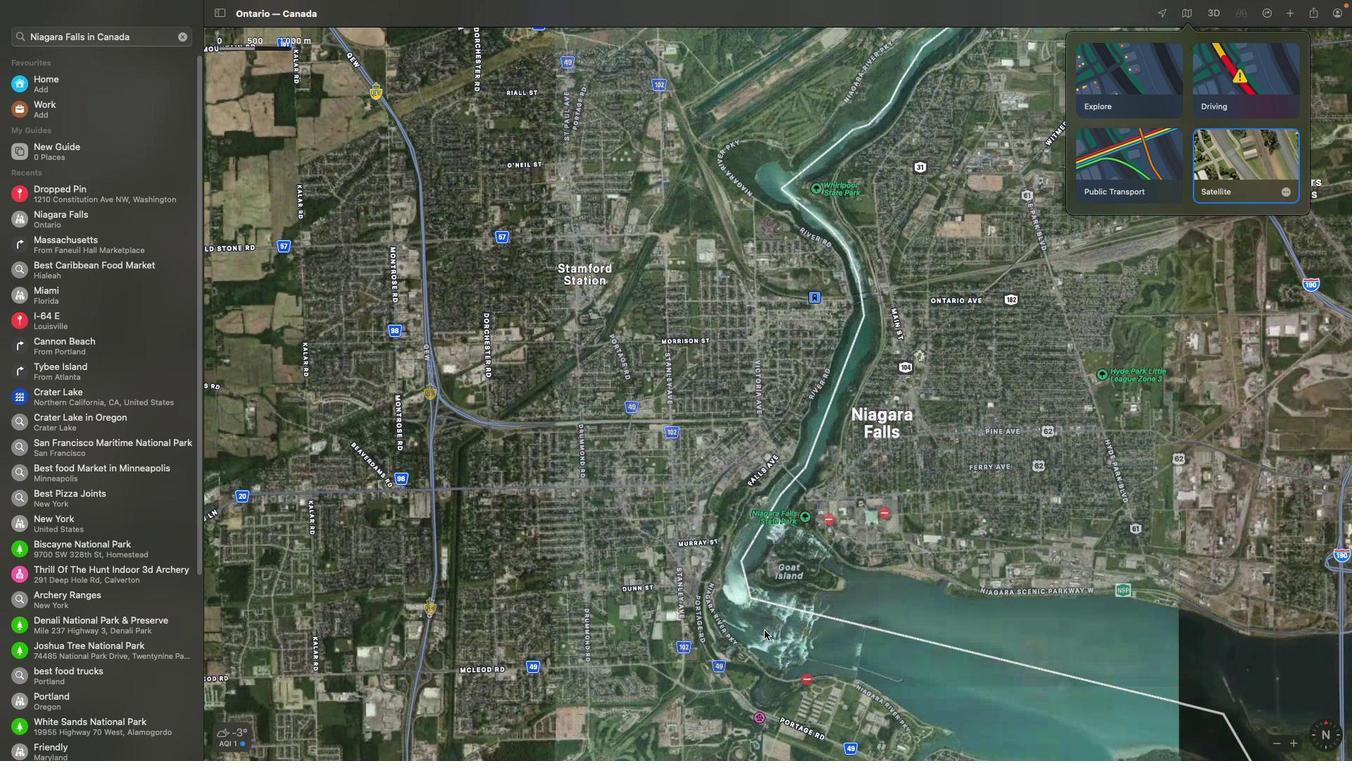 
Action: Mouse moved to (802, 514)
Screenshot: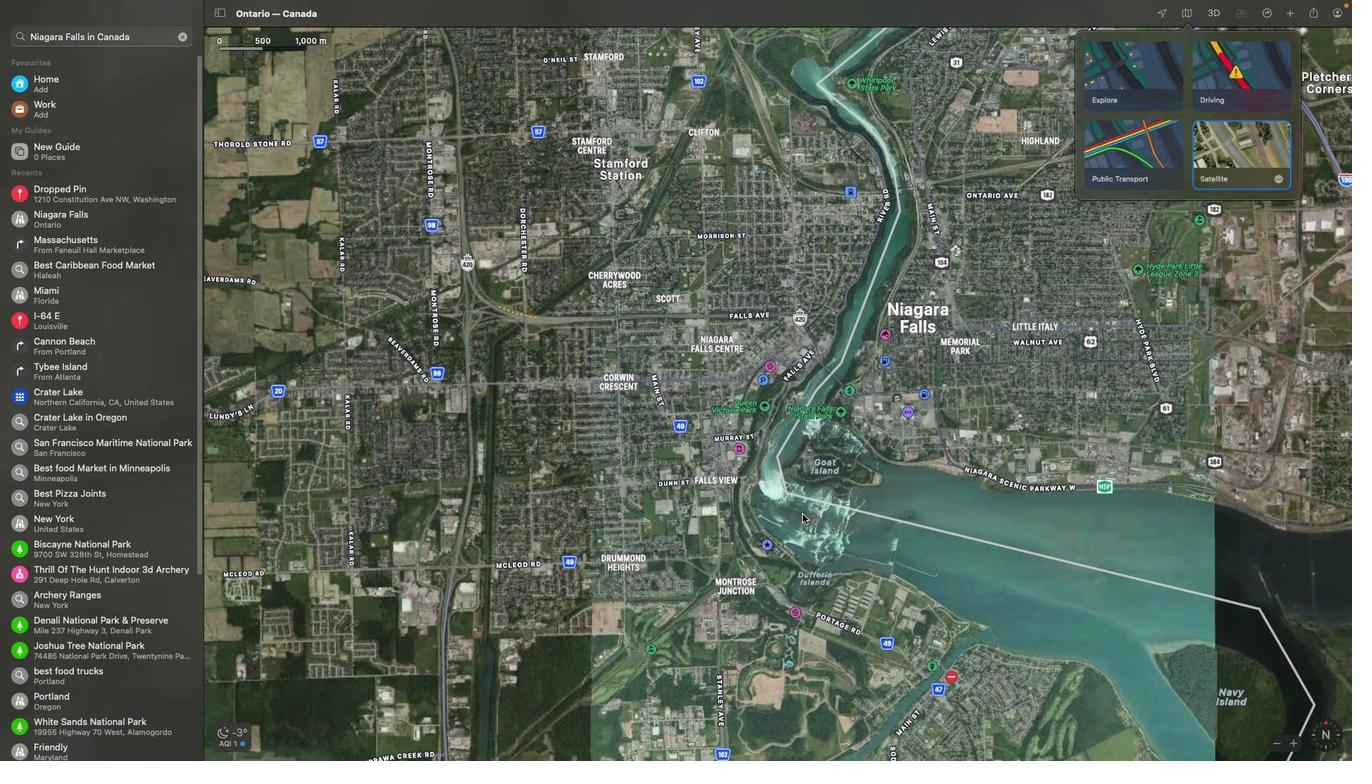 
Action: Mouse scrolled (802, 514) with delta (0, 0)
Screenshot: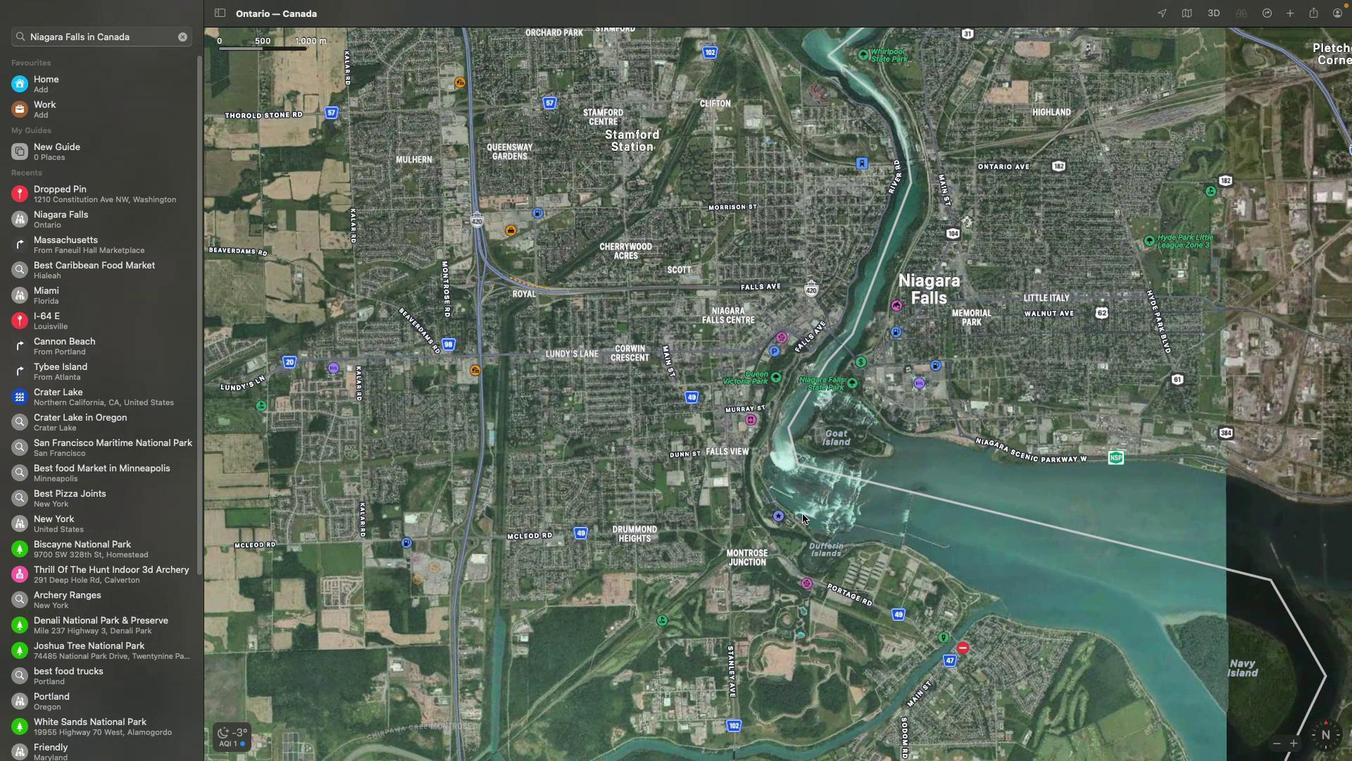 
Action: Mouse scrolled (802, 514) with delta (0, 0)
Screenshot: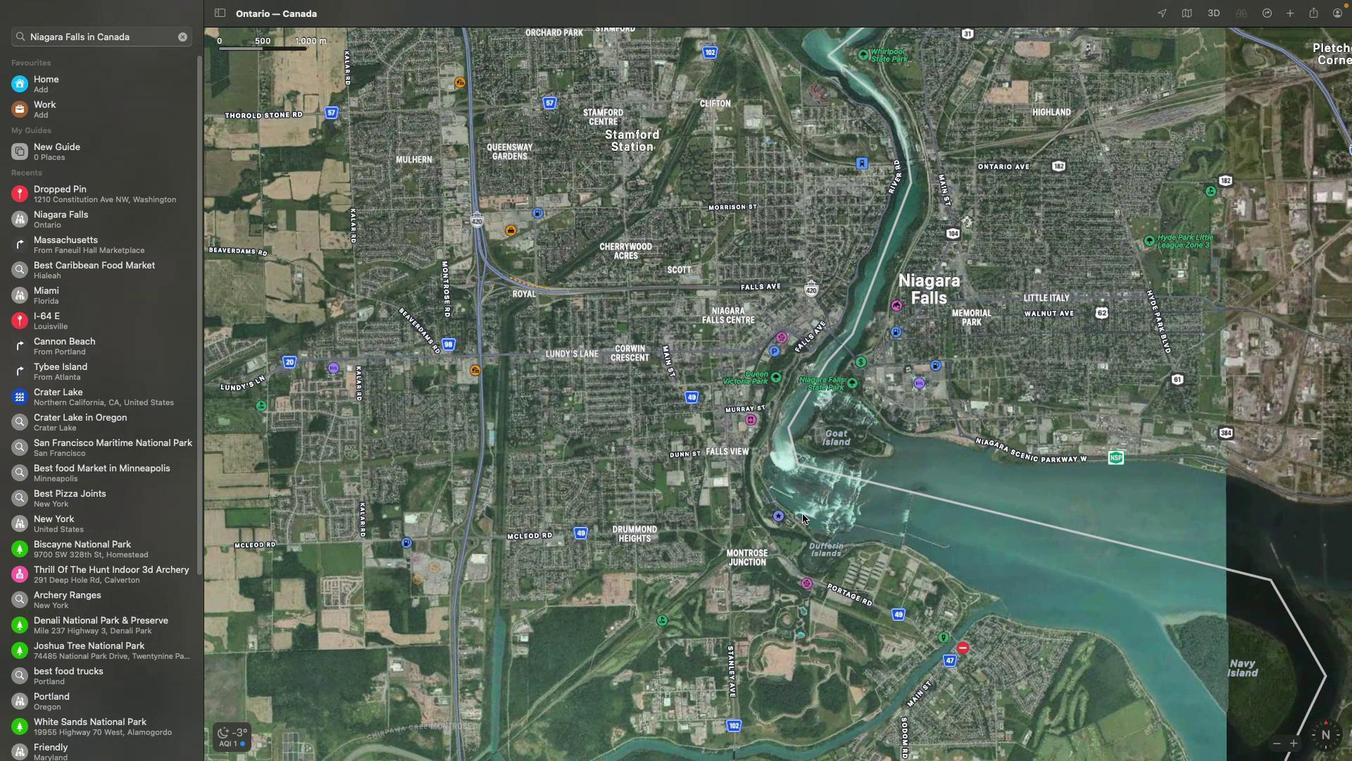 
Action: Mouse scrolled (802, 514) with delta (0, 2)
Screenshot: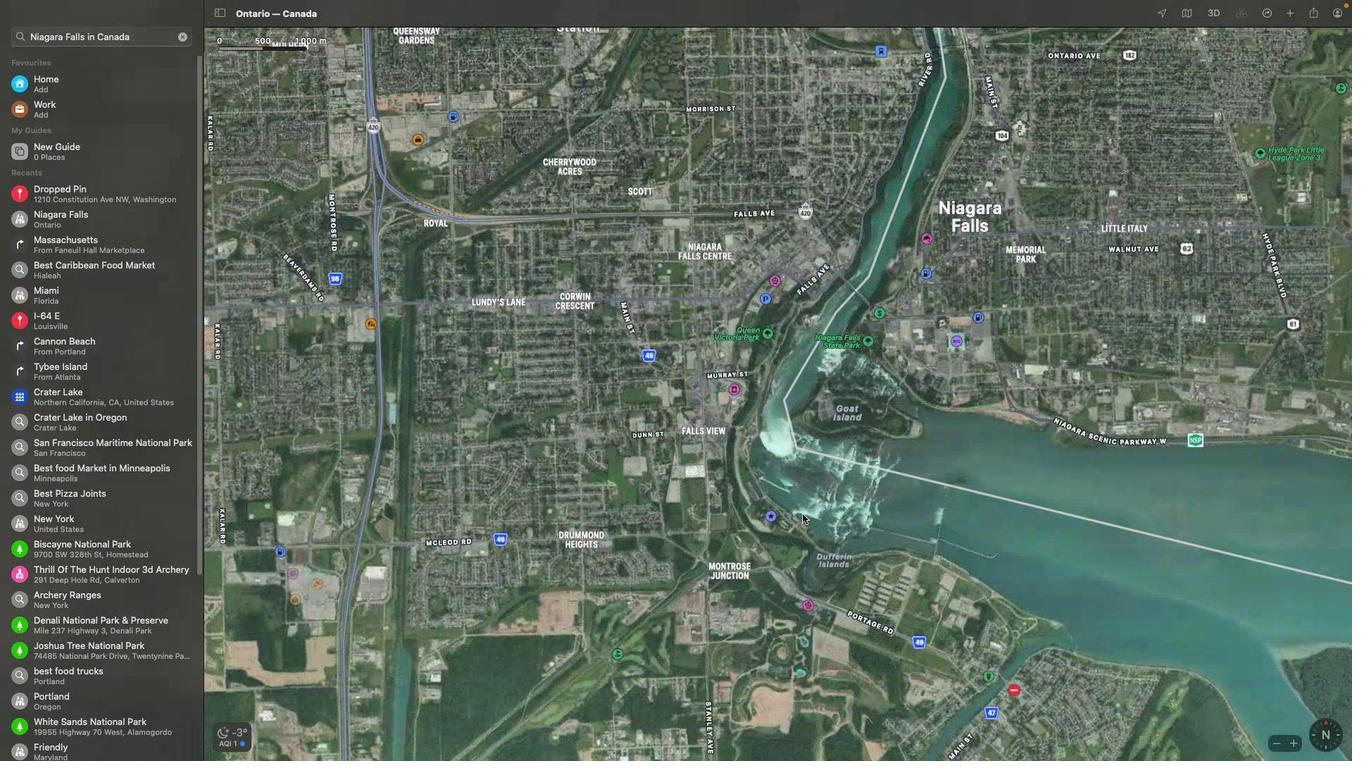 
Action: Mouse scrolled (802, 514) with delta (0, 3)
Screenshot: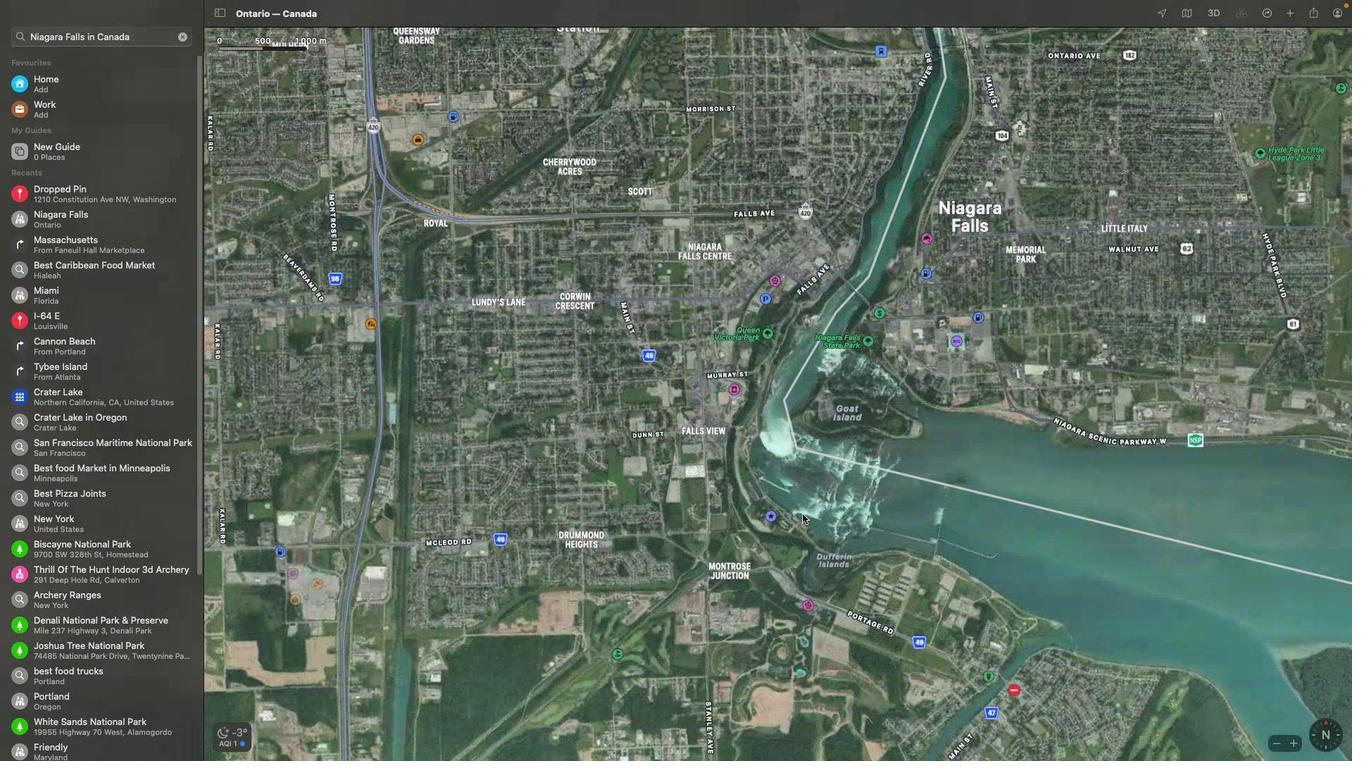
Action: Mouse scrolled (802, 514) with delta (0, 4)
Screenshot: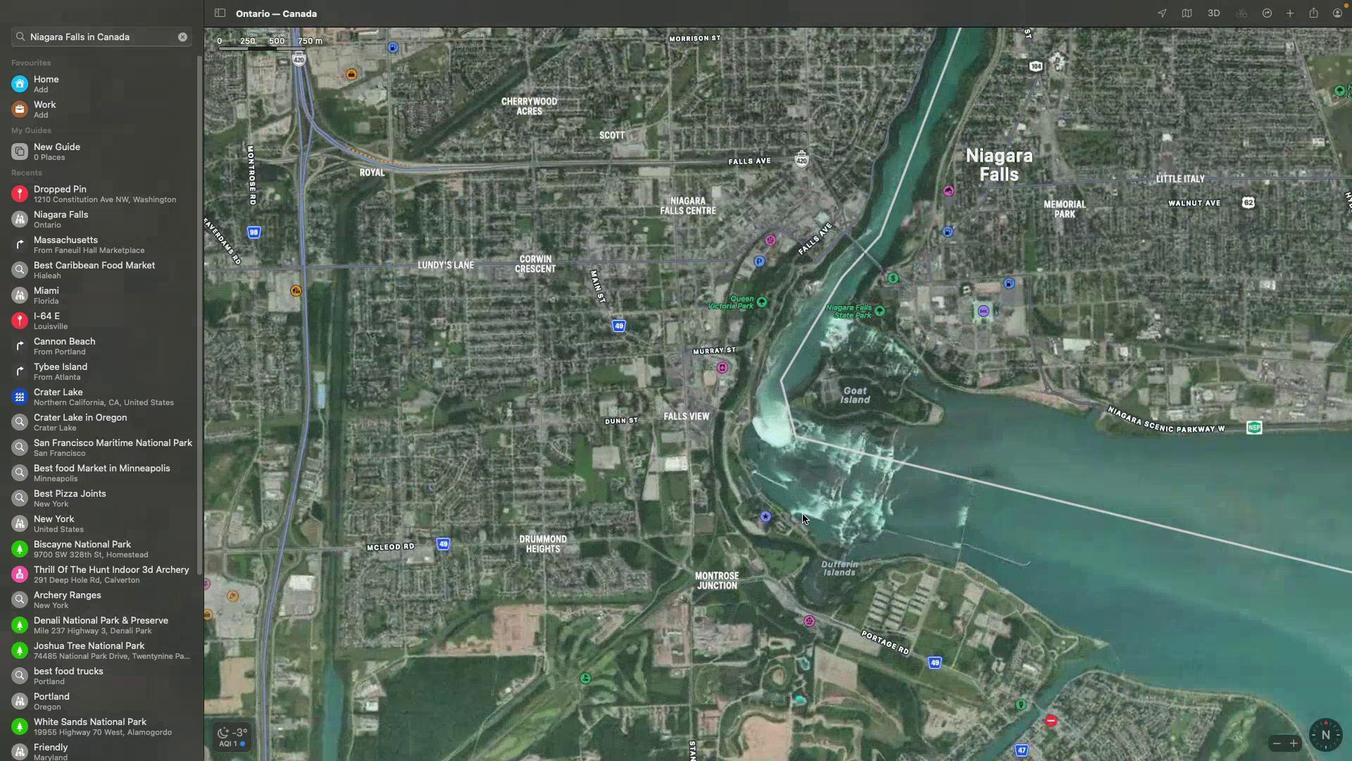 
Action: Mouse moved to (876, 480)
Screenshot: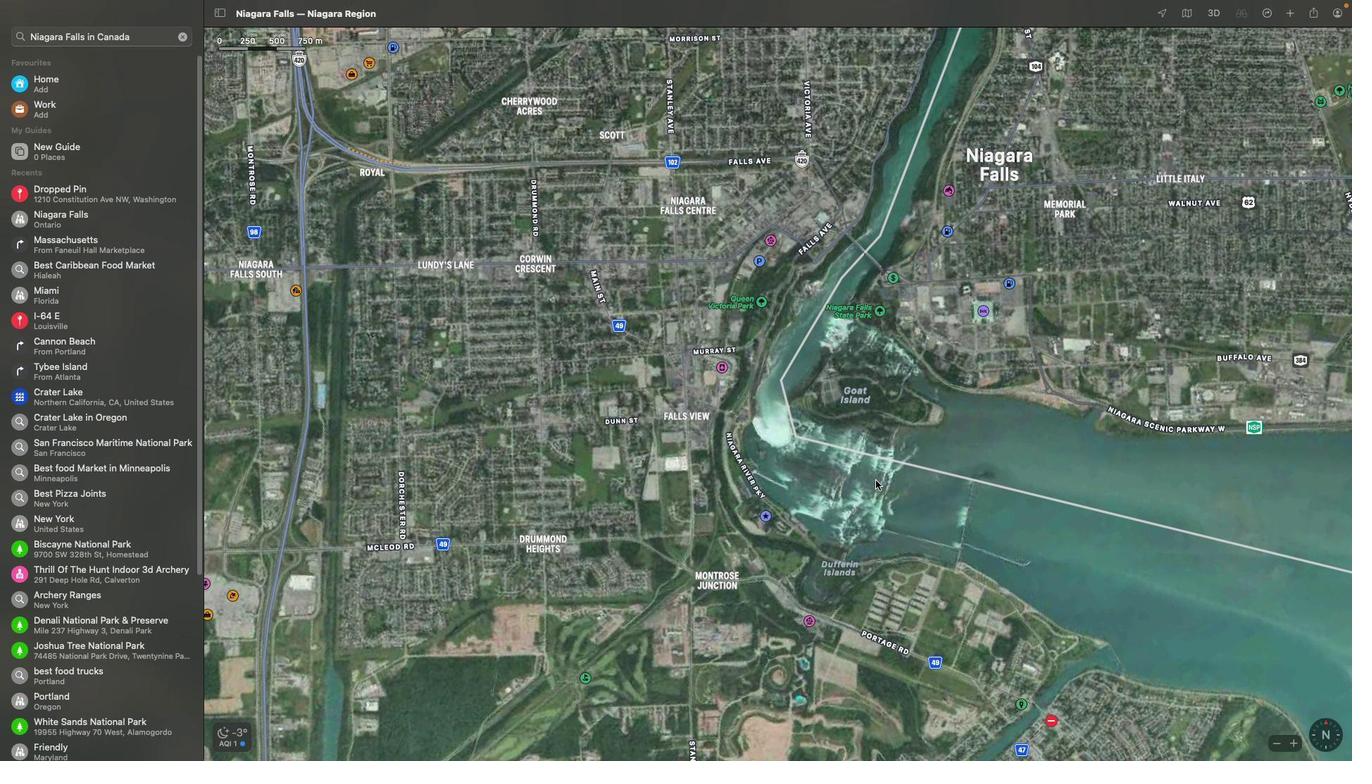 
Action: Mouse scrolled (876, 480) with delta (0, 0)
Screenshot: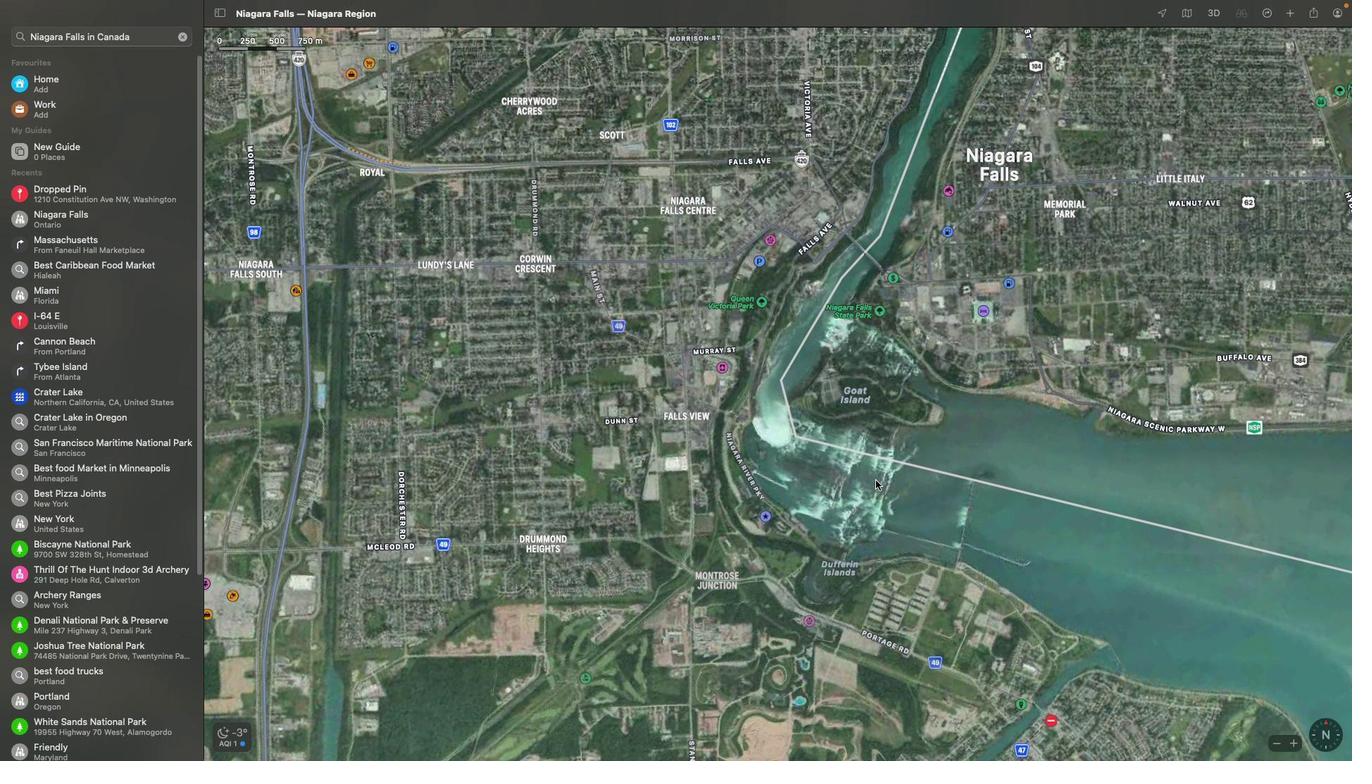 
Action: Mouse scrolled (876, 480) with delta (0, 0)
Screenshot: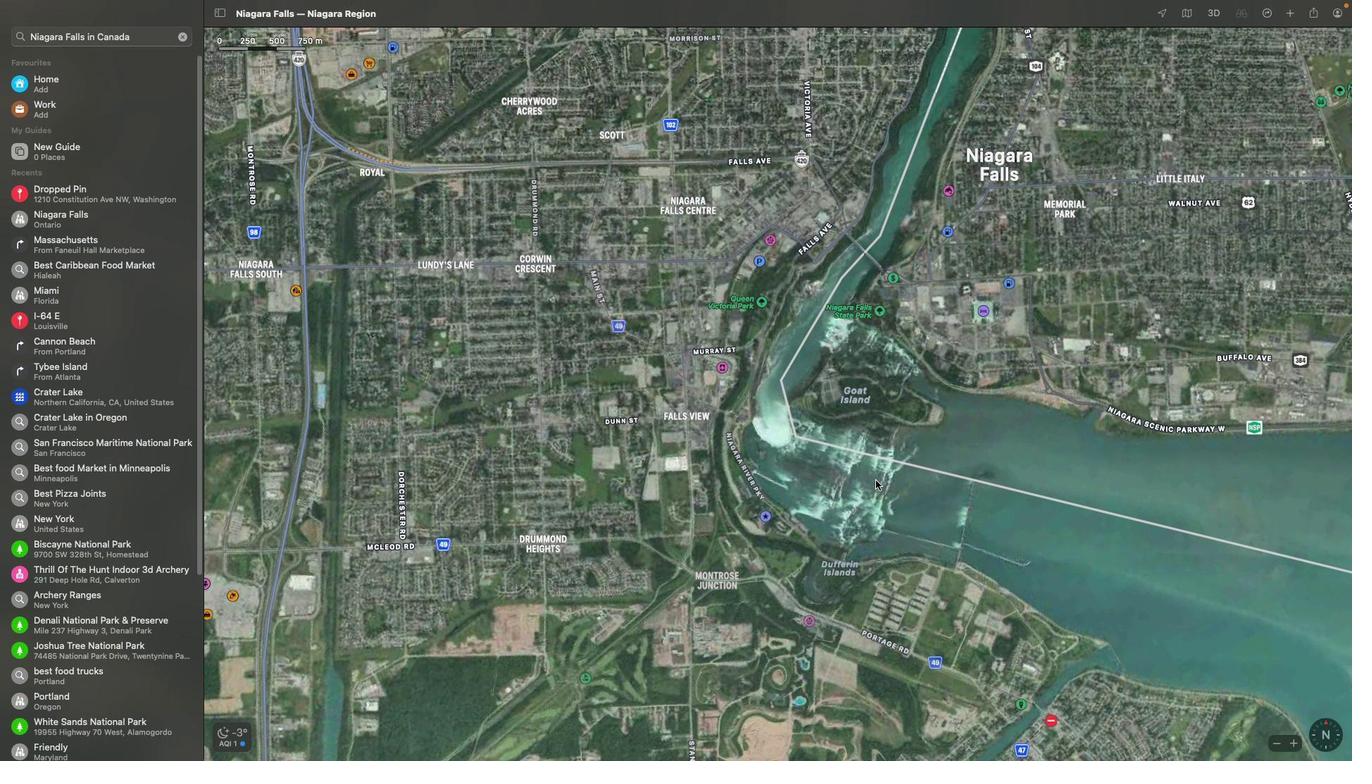 
Action: Mouse scrolled (876, 480) with delta (0, 2)
Screenshot: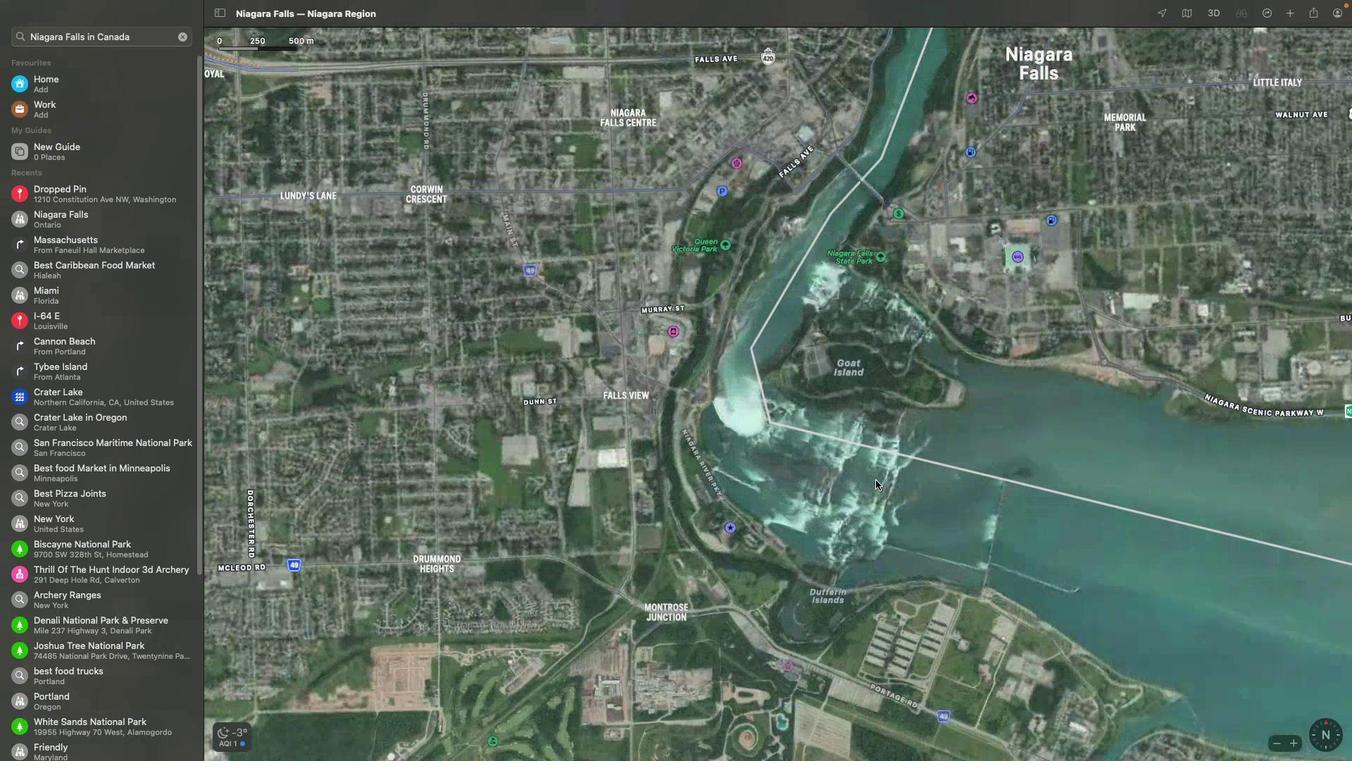 
Action: Mouse scrolled (876, 480) with delta (0, 3)
Screenshot: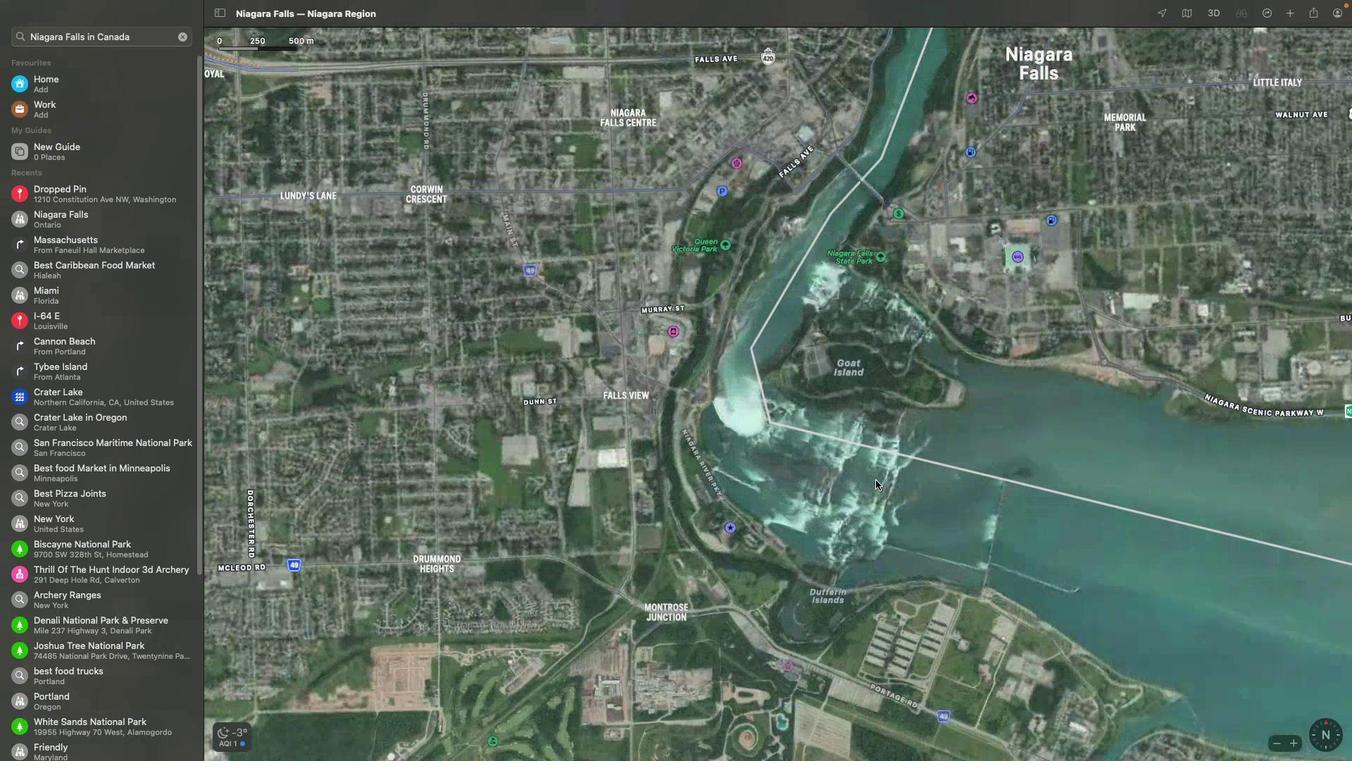 
Action: Mouse scrolled (876, 480) with delta (0, 4)
Screenshot: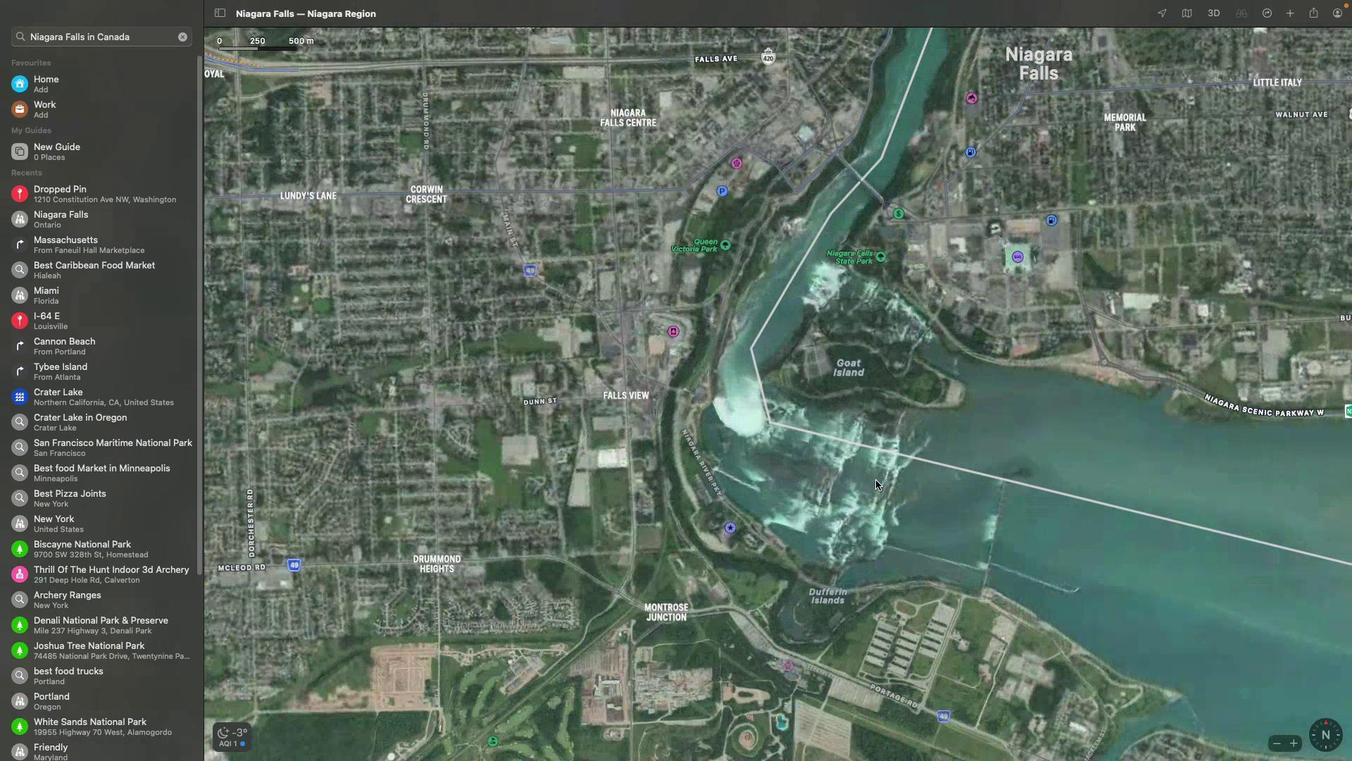 
Action: Mouse moved to (770, 469)
Screenshot: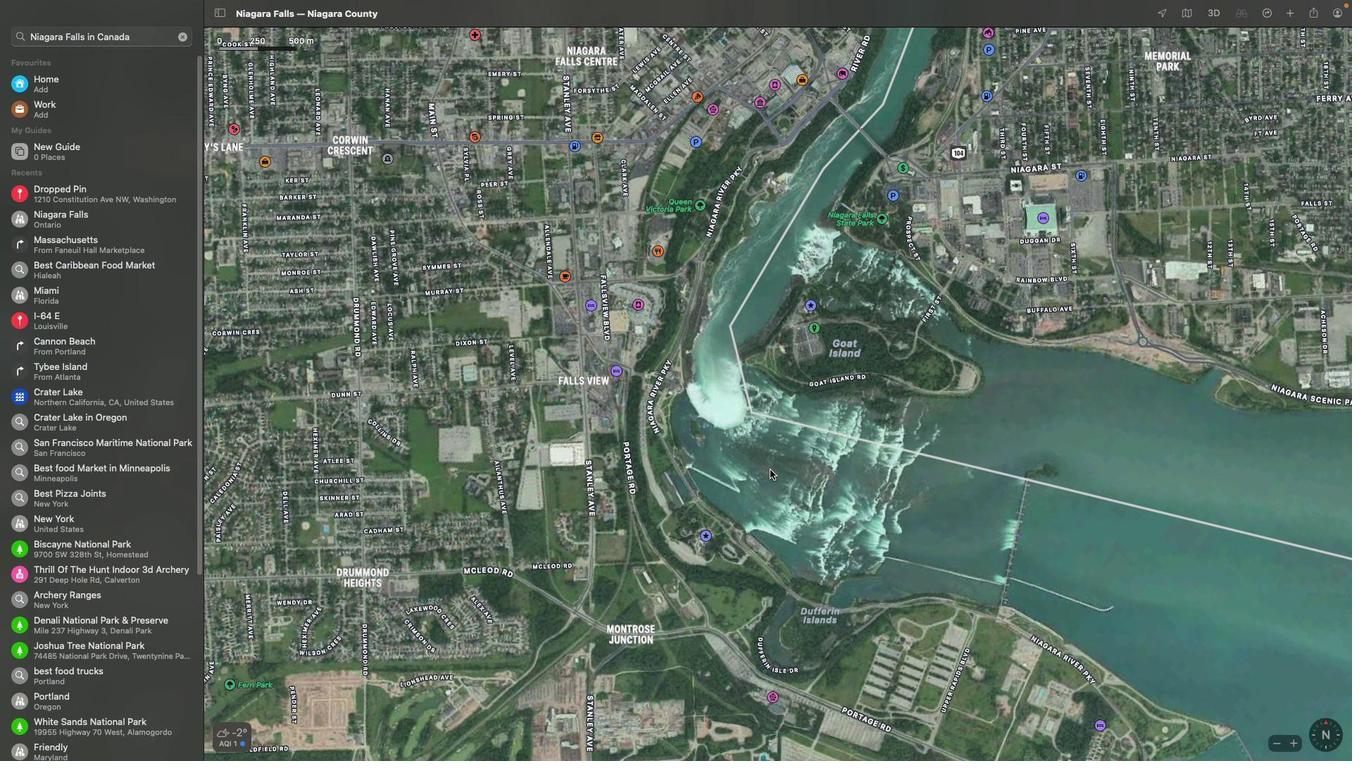 
Action: Mouse scrolled (770, 469) with delta (0, 0)
Screenshot: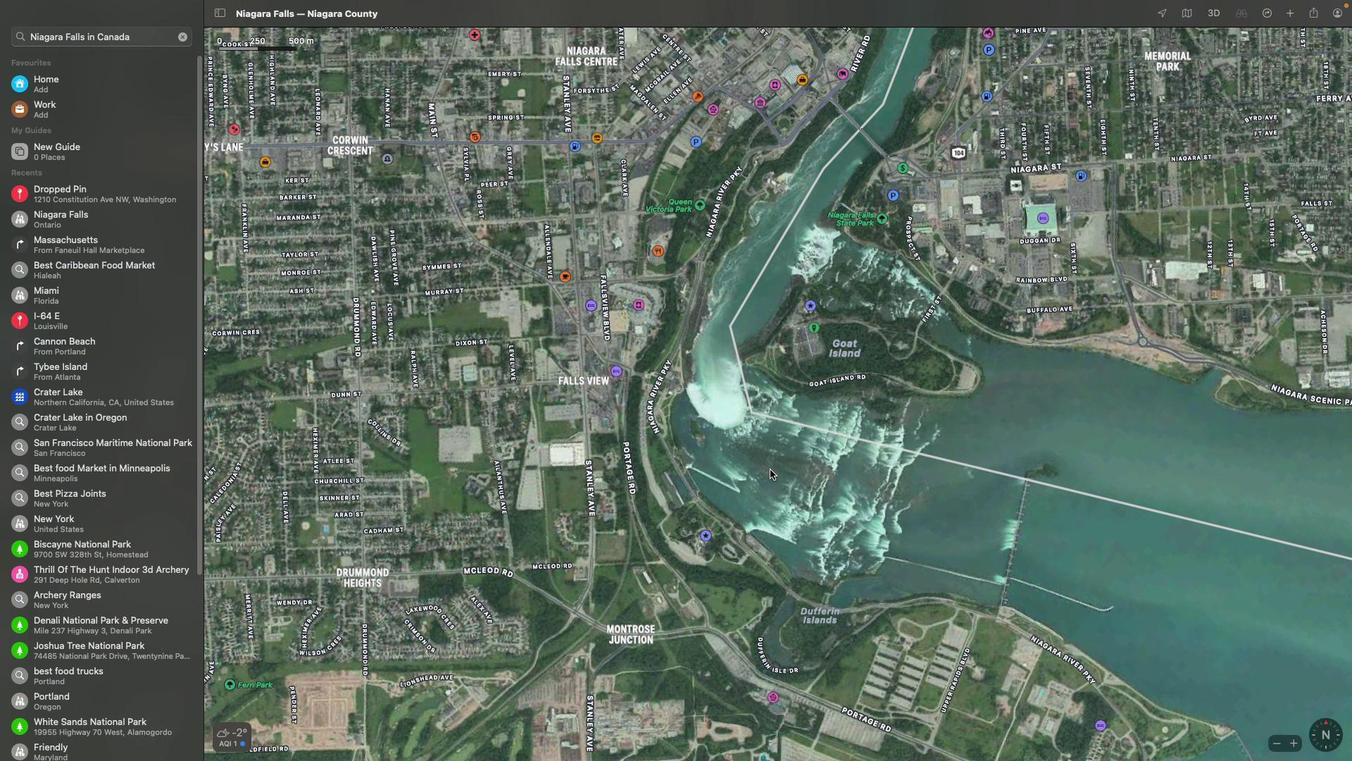 
Action: Mouse scrolled (770, 469) with delta (0, 0)
Screenshot: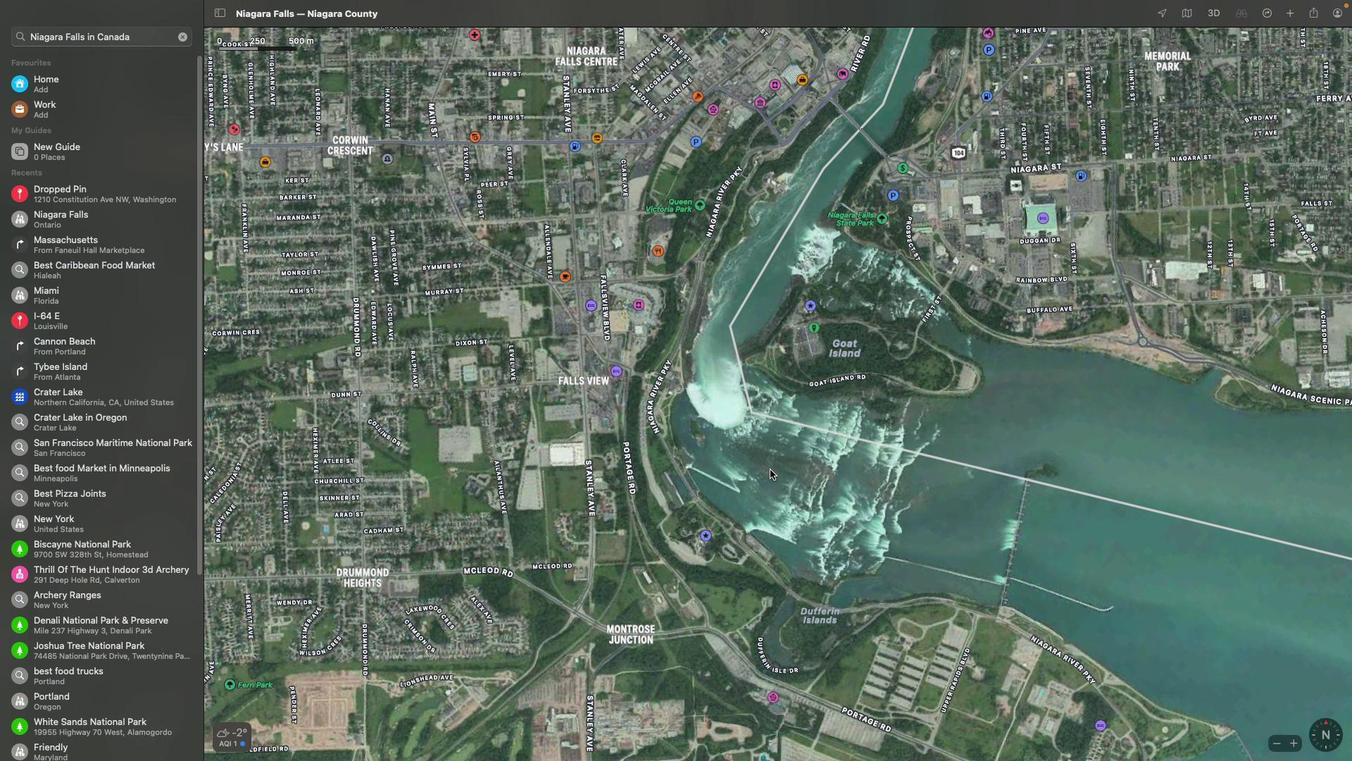 
Action: Mouse scrolled (770, 469) with delta (0, 2)
Screenshot: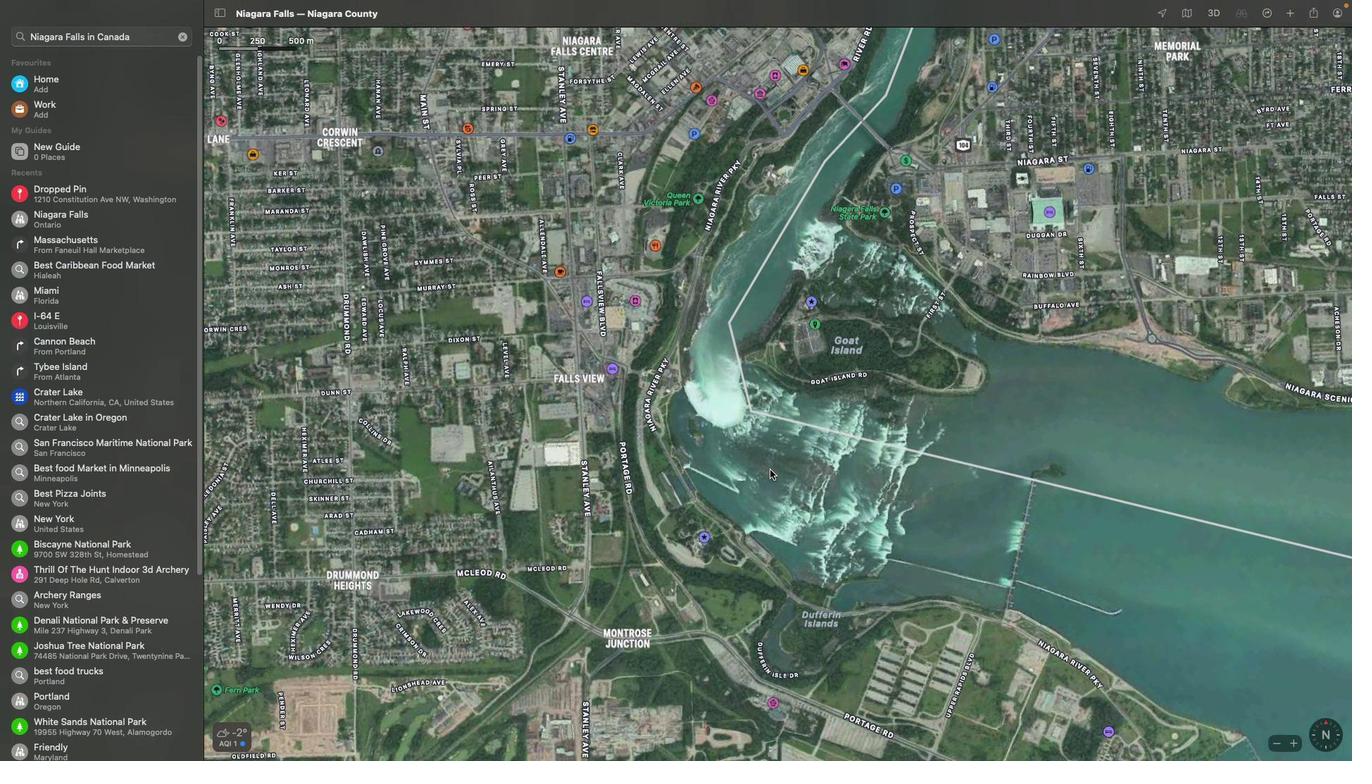 
Action: Mouse scrolled (770, 469) with delta (0, 2)
Screenshot: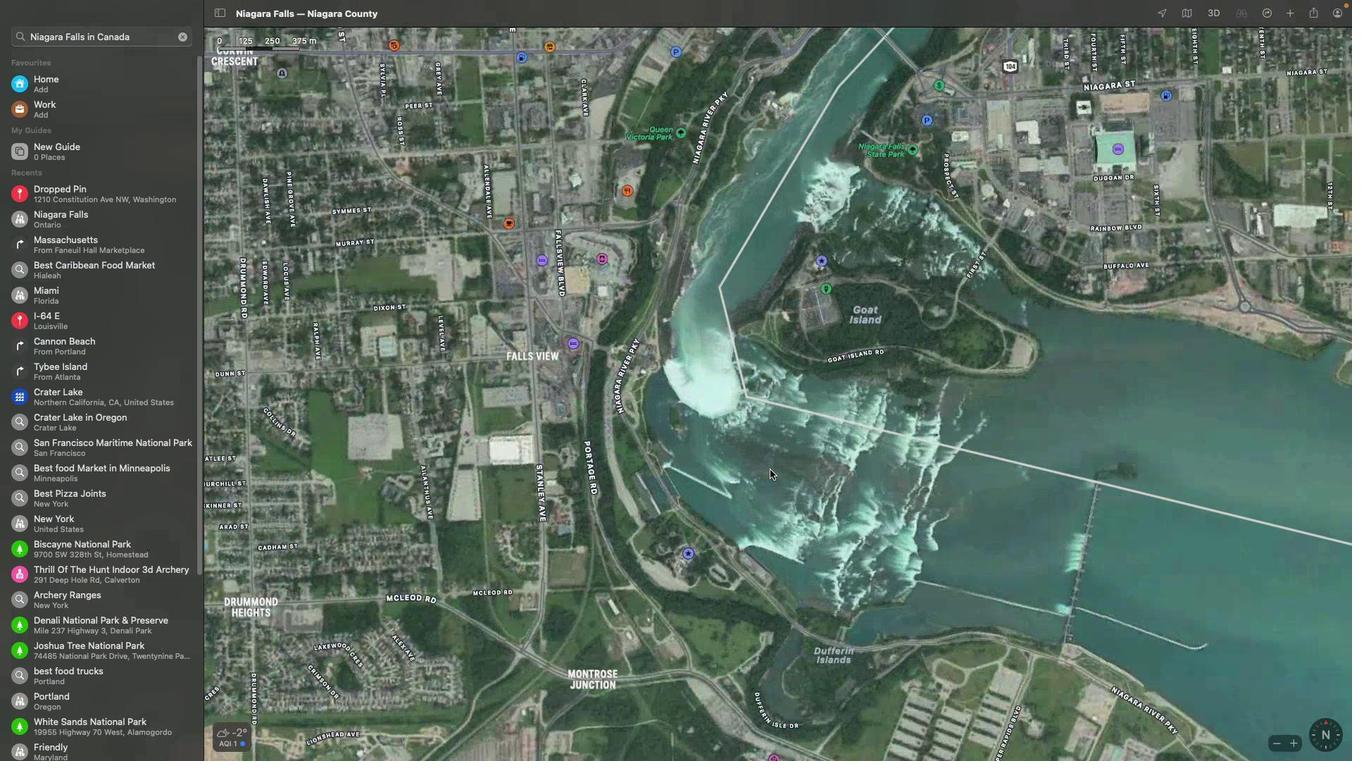 
Action: Mouse moved to (824, 446)
Screenshot: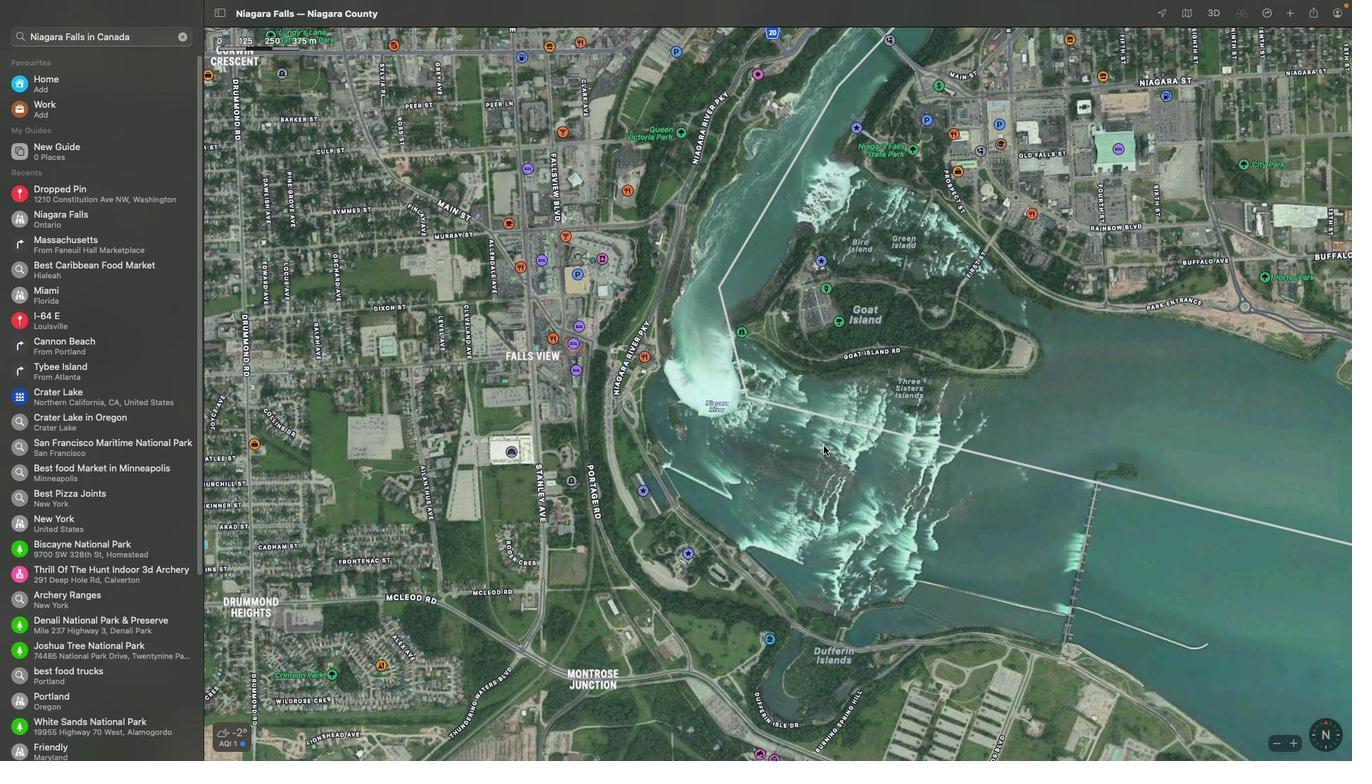 
